 Task: Send an email with the signature Mario Parker with the subject Feedback on a budget proposal and the message Can you please send me the attendance list for the last team meeting? from softage.3@softage.net to softage.7@softage.net with an attached audio file Audio_game_music.mp3 and move the email from Sent Items to the folder Vendor contracts
Action: Mouse moved to (90, 107)
Screenshot: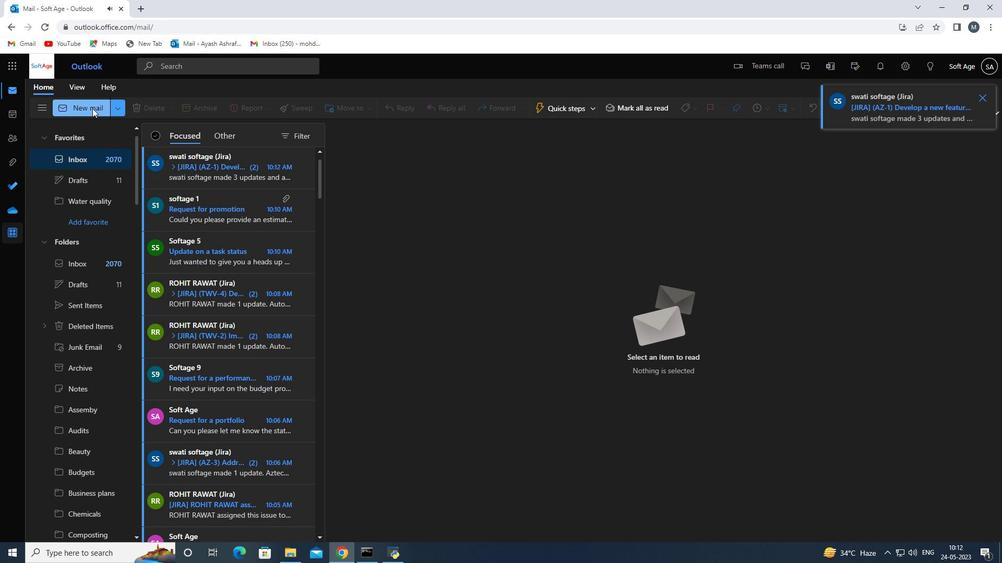 
Action: Mouse pressed left at (90, 107)
Screenshot: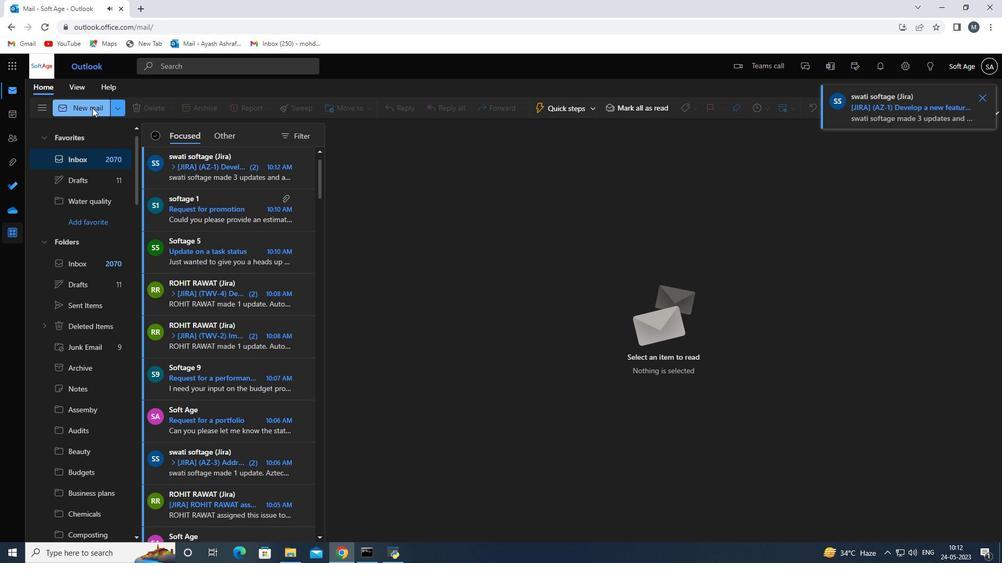 
Action: Mouse moved to (702, 111)
Screenshot: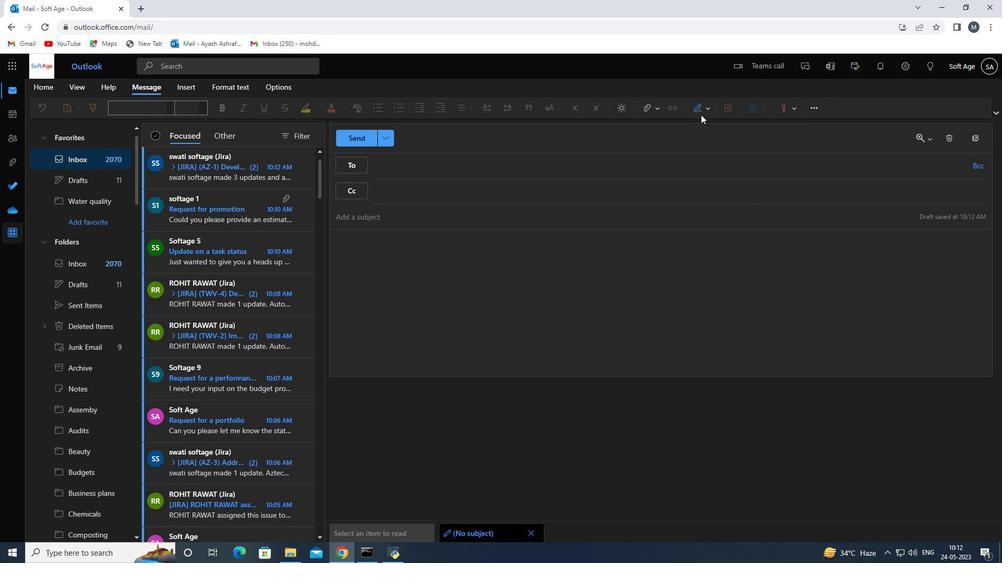 
Action: Mouse pressed left at (702, 111)
Screenshot: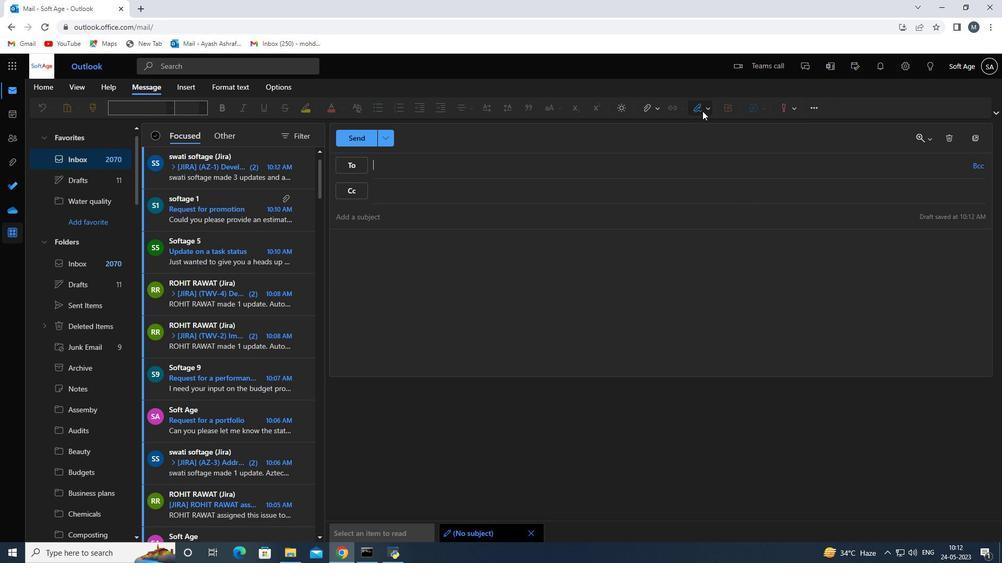 
Action: Mouse moved to (691, 153)
Screenshot: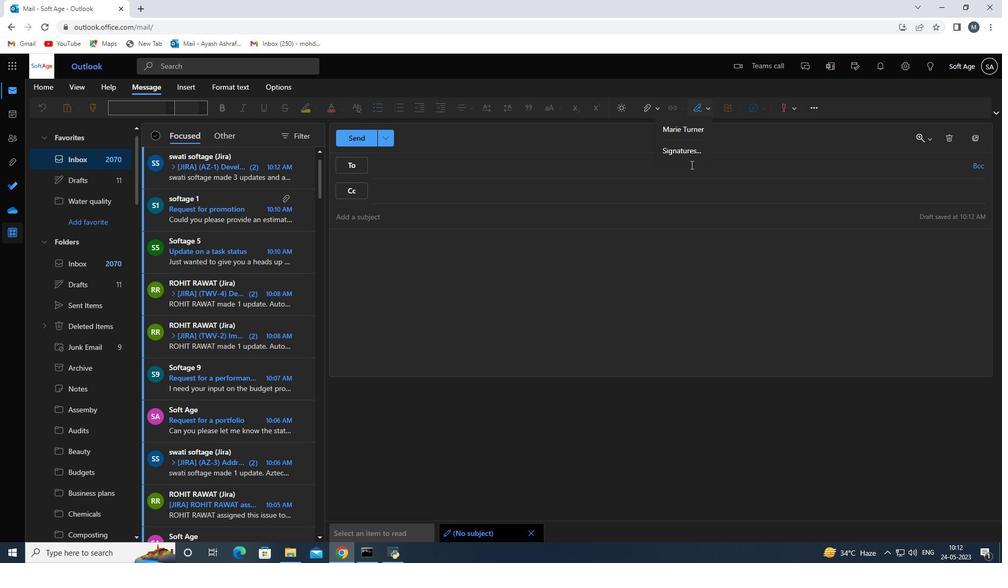 
Action: Mouse pressed left at (691, 153)
Screenshot: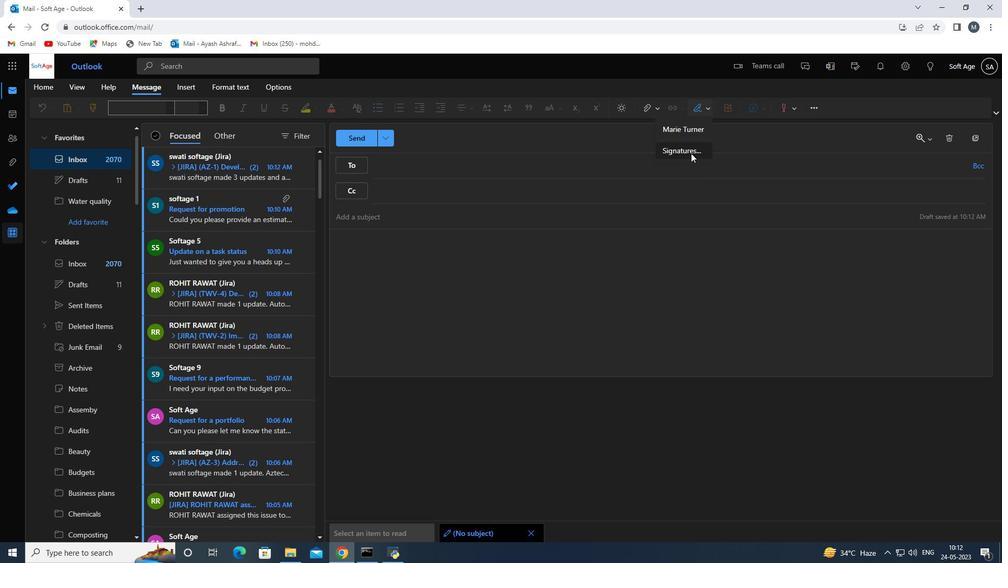 
Action: Mouse moved to (700, 194)
Screenshot: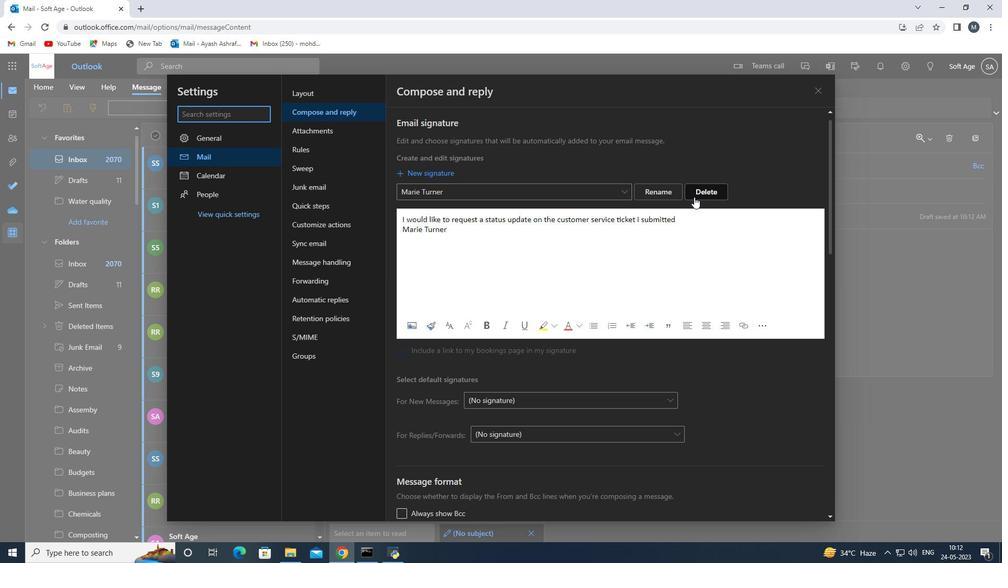 
Action: Mouse pressed left at (700, 194)
Screenshot: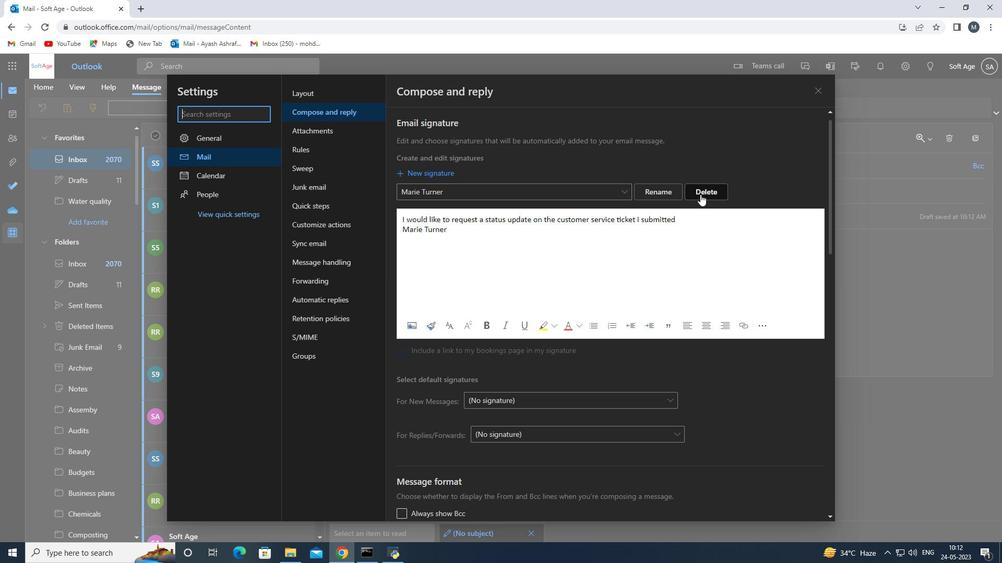 
Action: Mouse moved to (546, 185)
Screenshot: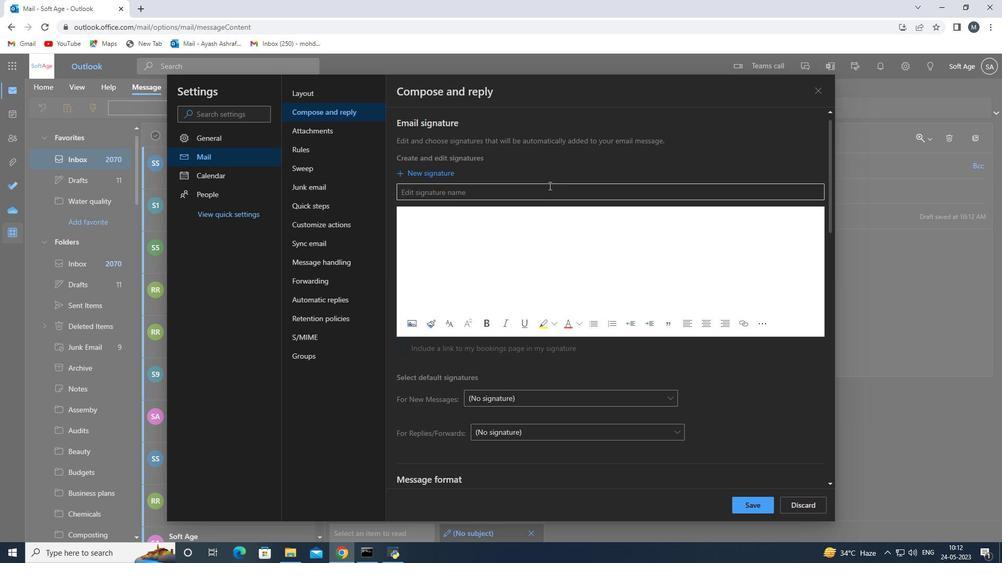 
Action: Mouse pressed left at (546, 185)
Screenshot: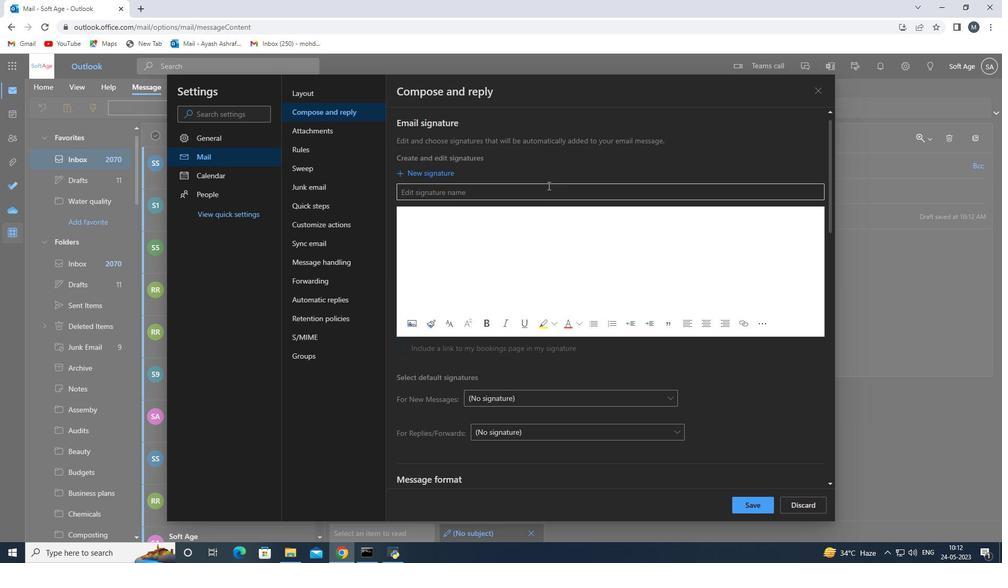 
Action: Key pressed <Key.shift>Mario<Key.space><Key.shift>Parker<Key.space>
Screenshot: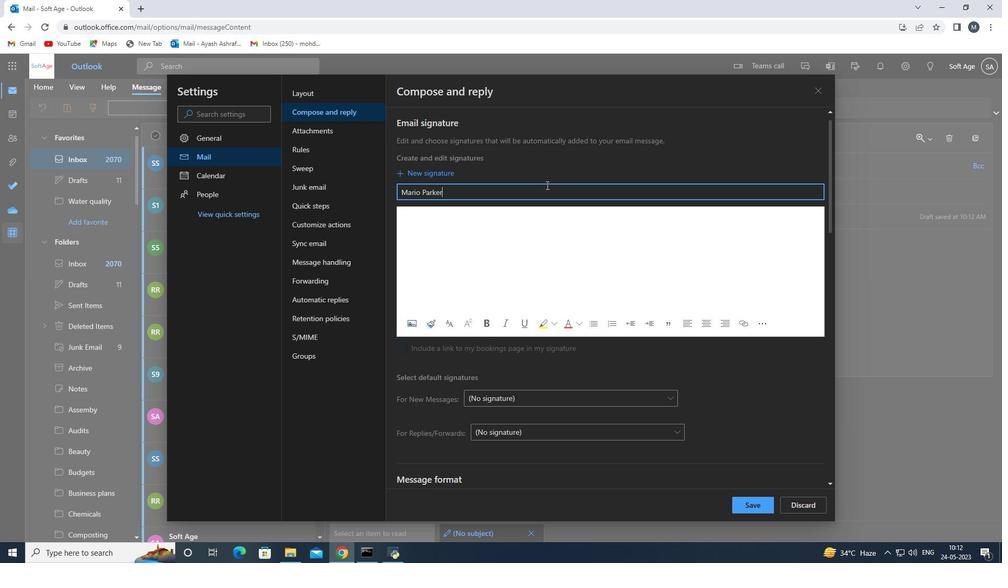 
Action: Mouse moved to (511, 222)
Screenshot: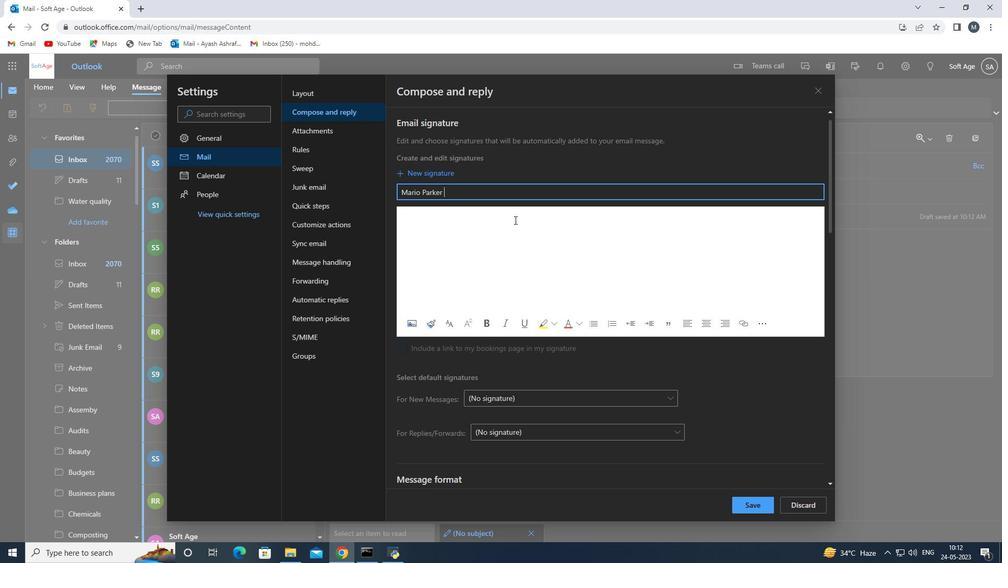 
Action: Mouse pressed left at (511, 222)
Screenshot: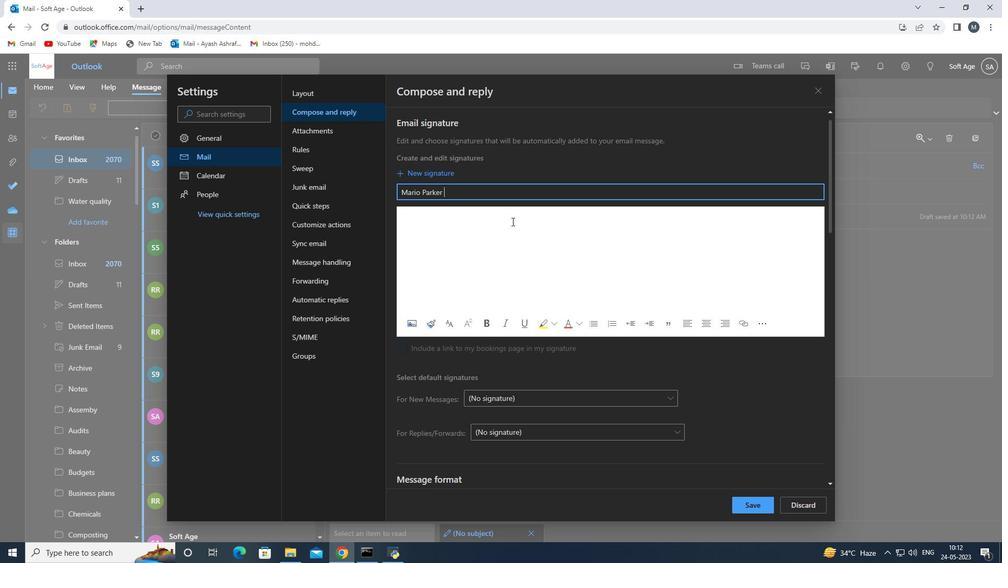 
Action: Key pressed <Key.shift>Mario<Key.space><Key.shift>Parker<Key.space>
Screenshot: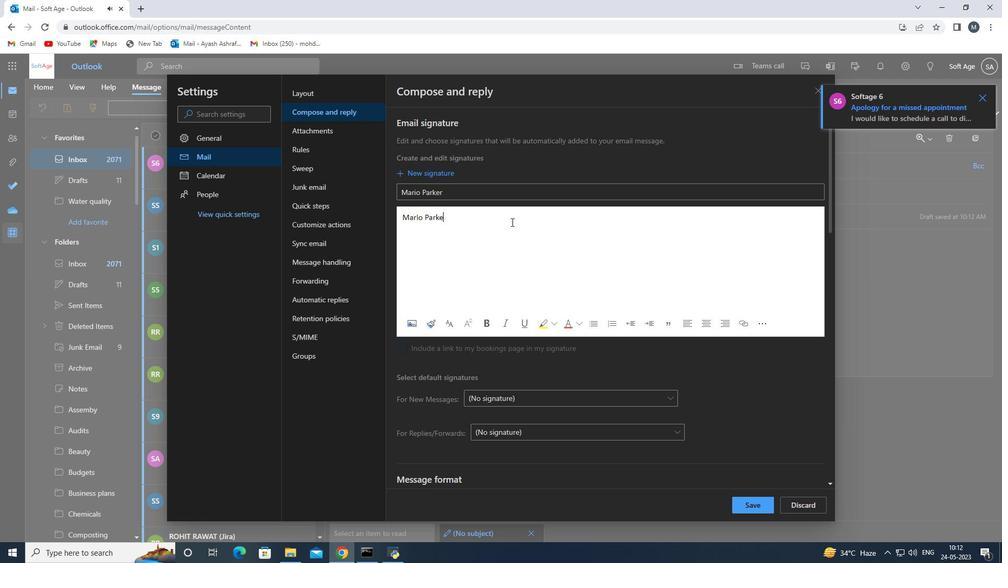 
Action: Mouse moved to (744, 500)
Screenshot: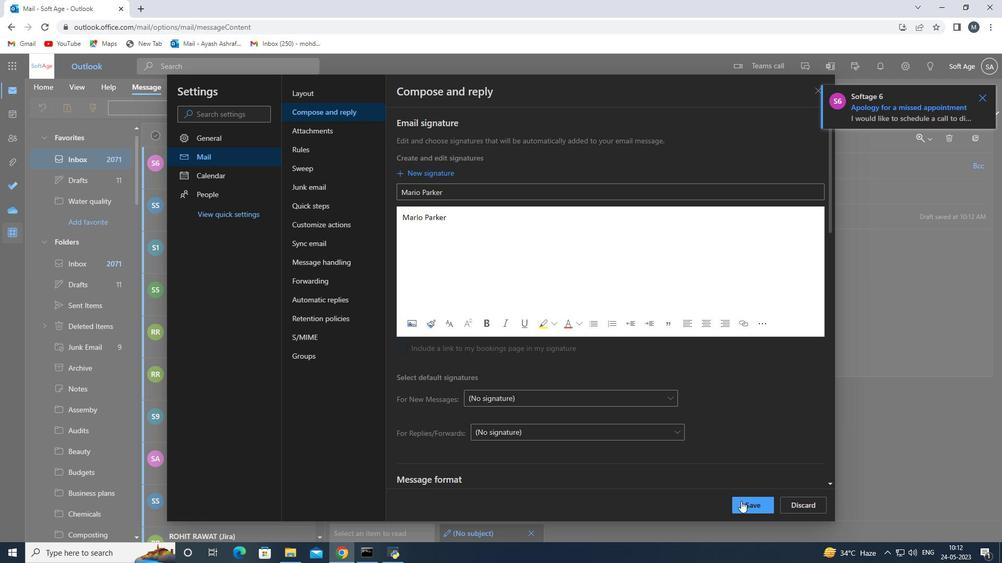 
Action: Mouse pressed left at (744, 500)
Screenshot: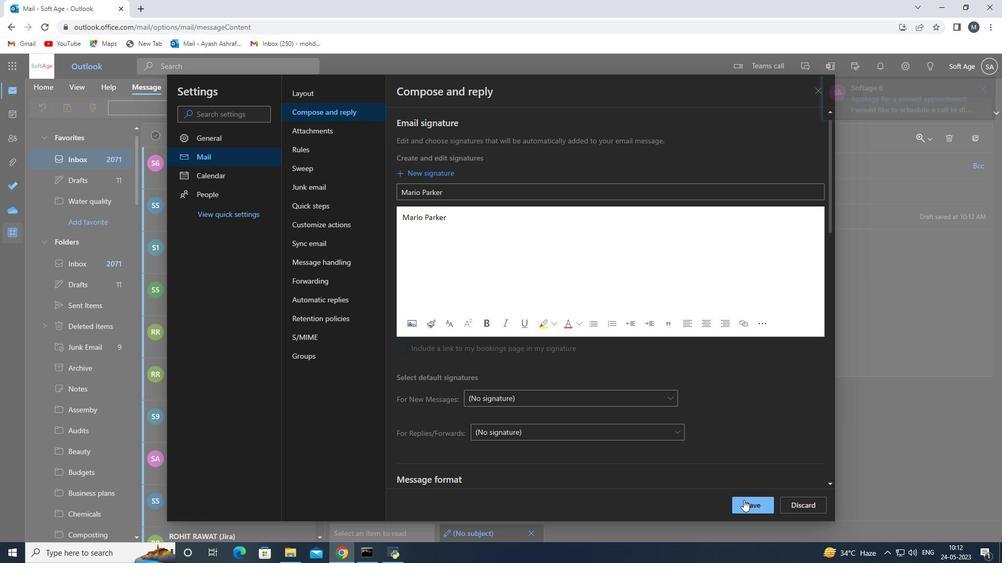 
Action: Mouse moved to (816, 91)
Screenshot: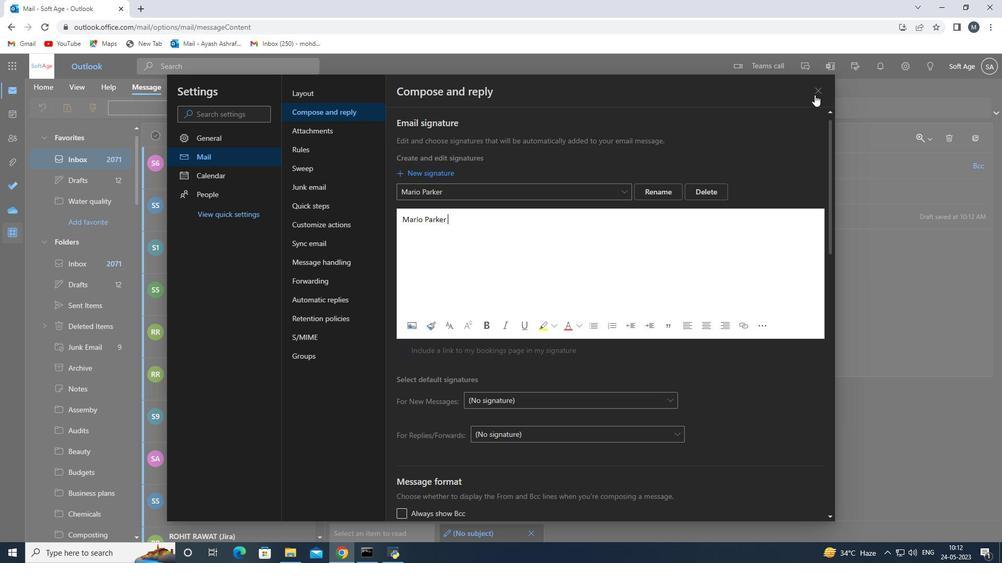 
Action: Mouse pressed left at (816, 91)
Screenshot: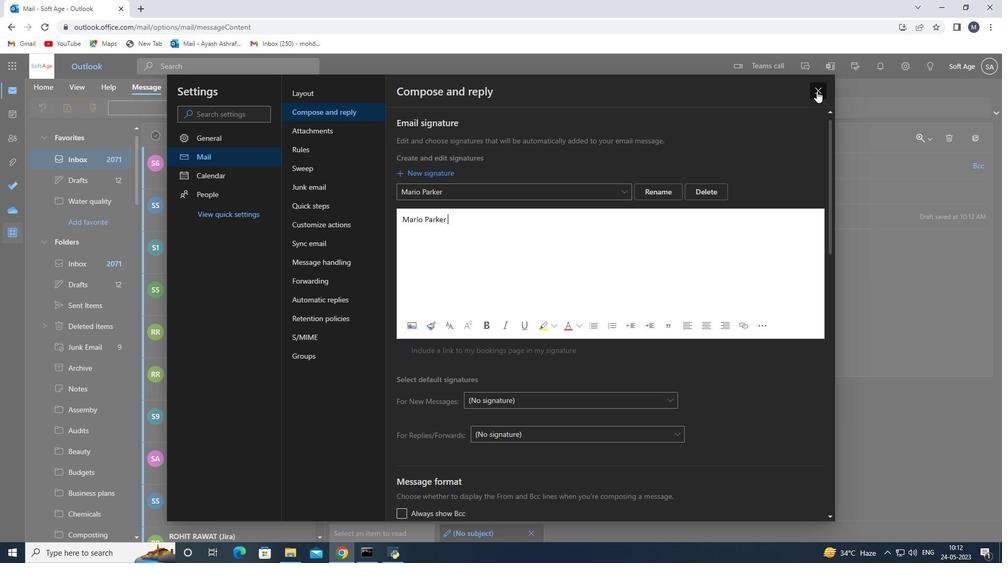 
Action: Mouse moved to (420, 220)
Screenshot: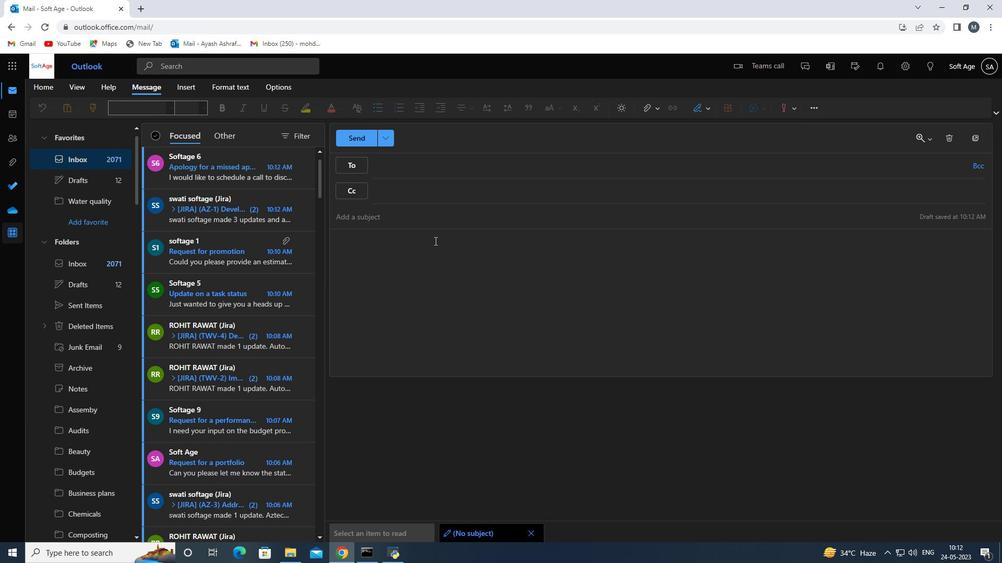 
Action: Mouse pressed left at (420, 220)
Screenshot: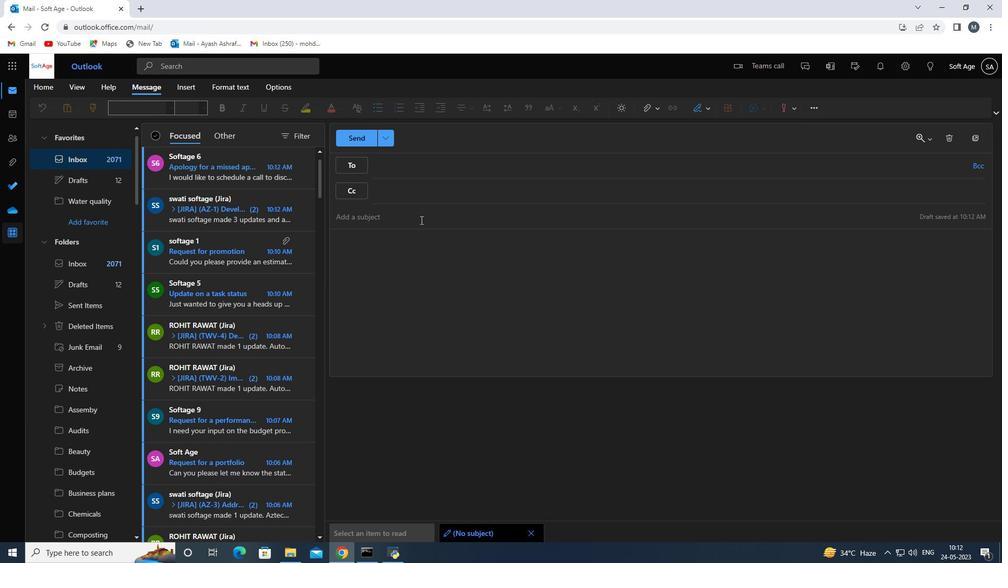 
Action: Mouse moved to (421, 219)
Screenshot: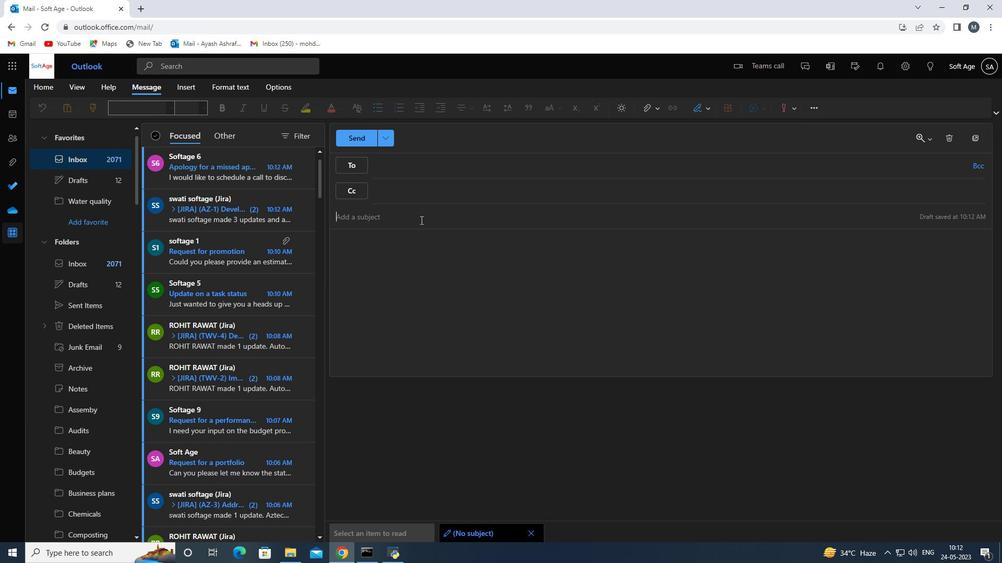 
Action: Key pressed <Key.shift>Feedback<Key.space>on<Key.space>a<Key.space>budget<Key.space>proposal<Key.space>
Screenshot: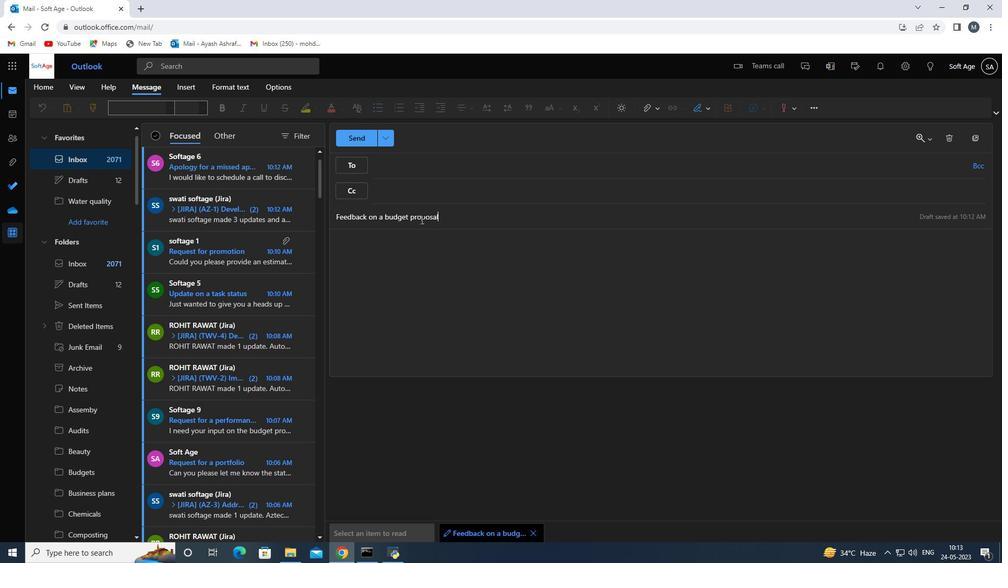 
Action: Mouse moved to (417, 239)
Screenshot: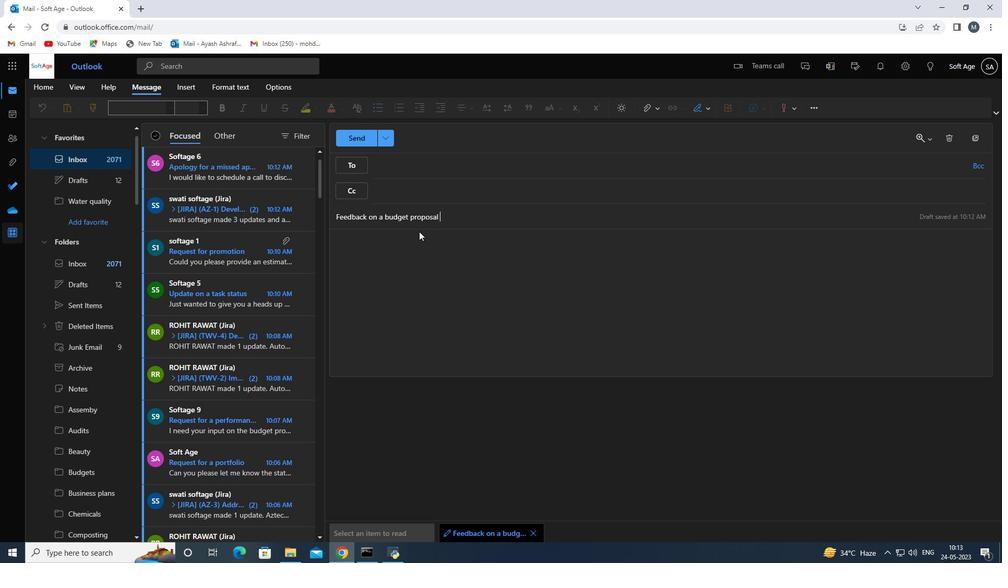 
Action: Mouse pressed left at (417, 239)
Screenshot: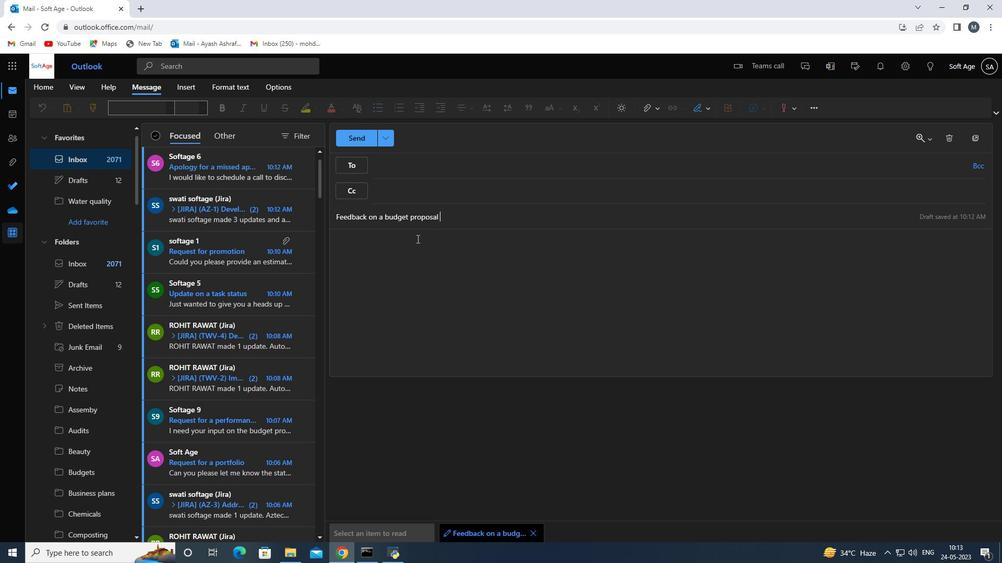 
Action: Key pressed <Key.shift>Can<Key.space>you<Key.space>please<Key.space>send<Key.space>me<Key.space>the<Key.space>attendance<Key.space>list<Key.space>for<Key.space>the<Key.space>team<Key.space>meeting<Key.space>
Screenshot: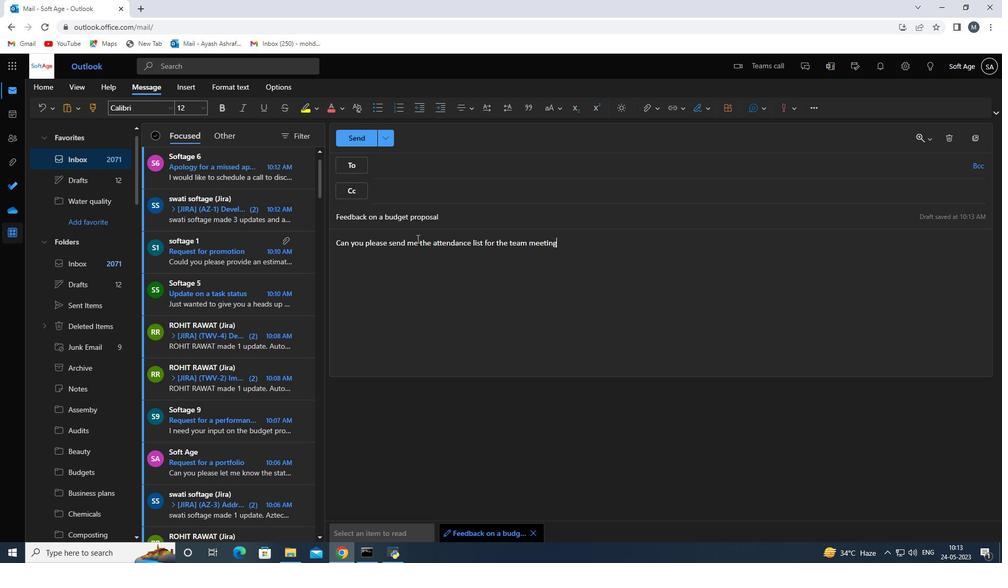 
Action: Mouse moved to (706, 111)
Screenshot: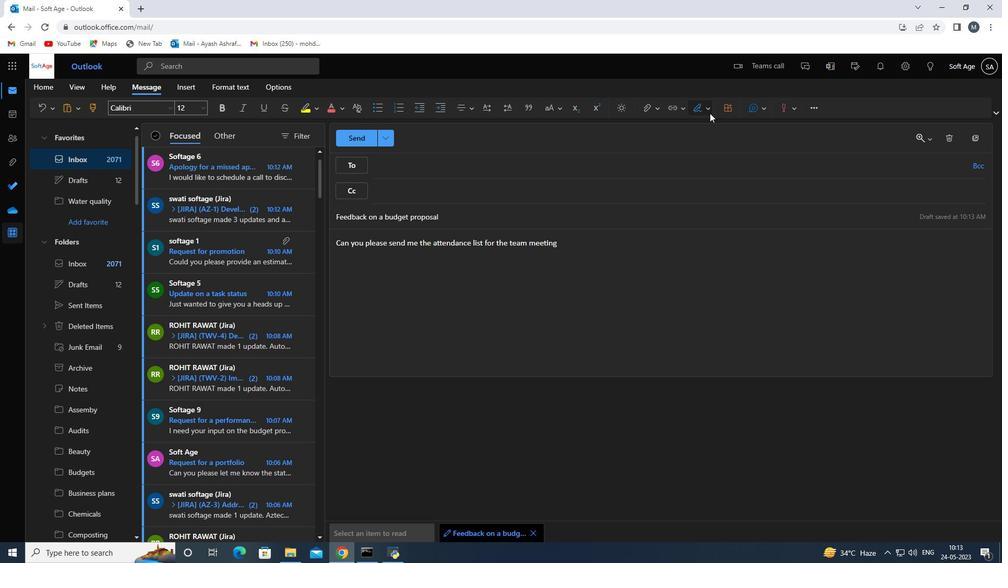 
Action: Mouse pressed left at (706, 111)
Screenshot: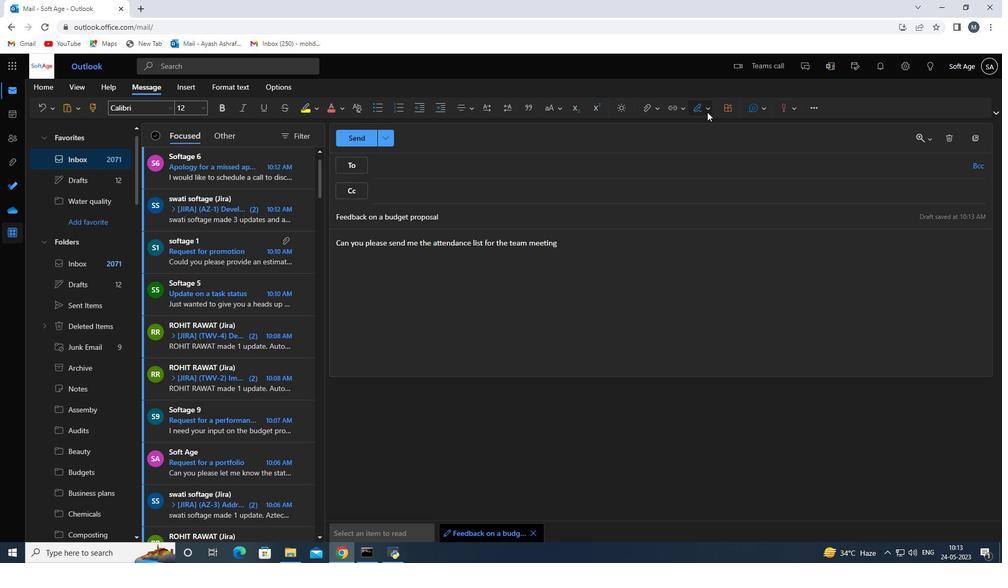 
Action: Mouse moved to (690, 131)
Screenshot: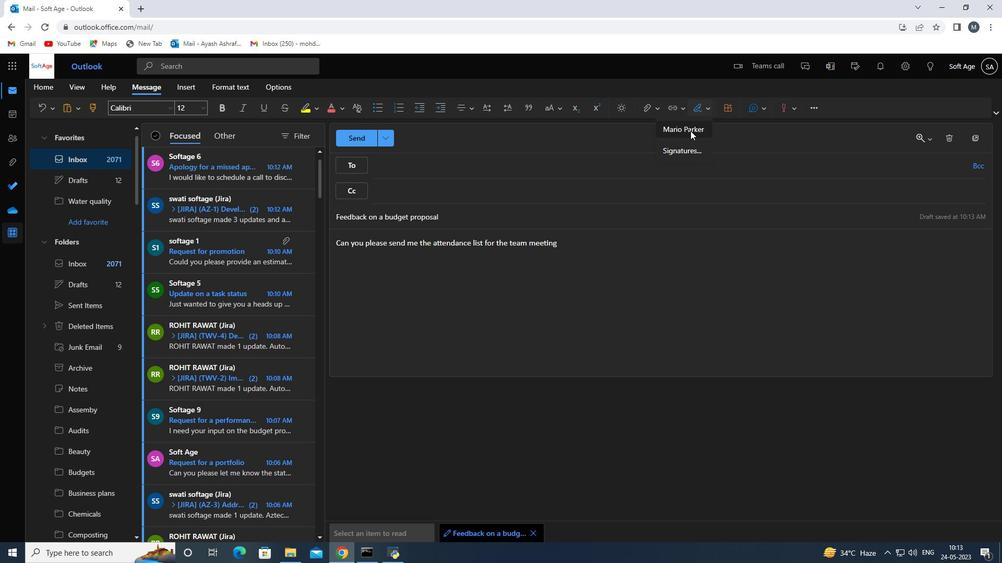 
Action: Mouse pressed left at (690, 131)
Screenshot: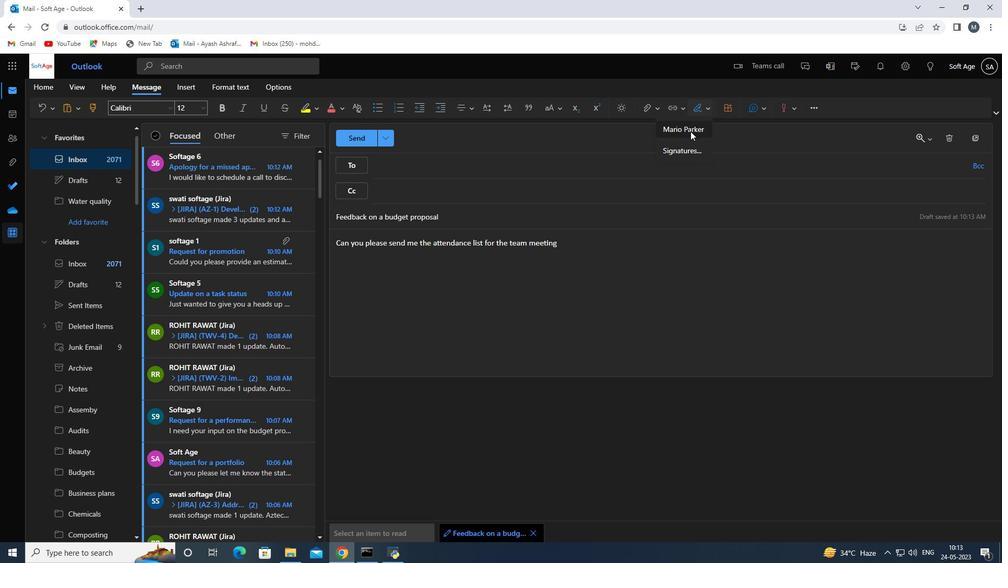 
Action: Mouse moved to (408, 168)
Screenshot: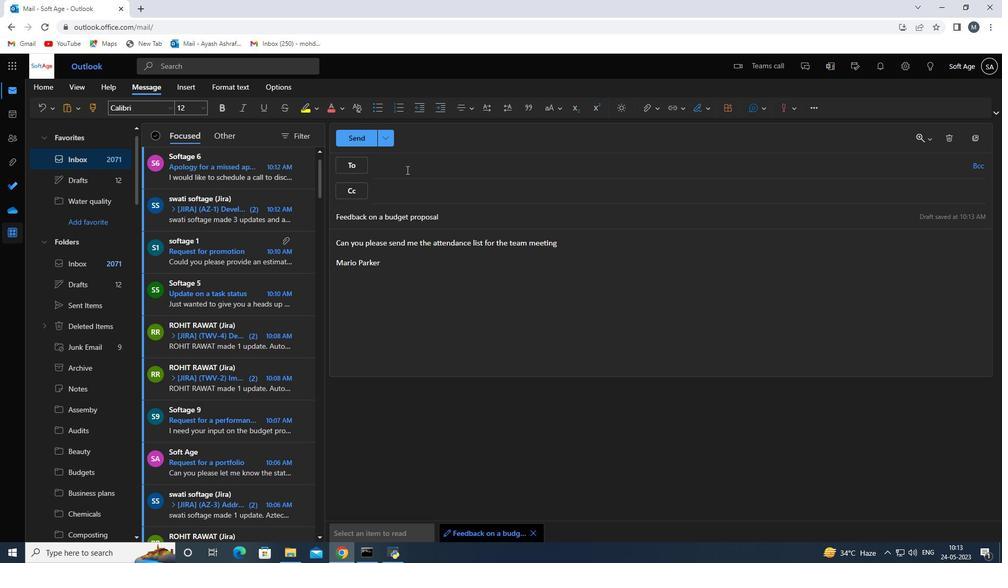 
Action: Mouse pressed left at (408, 168)
Screenshot: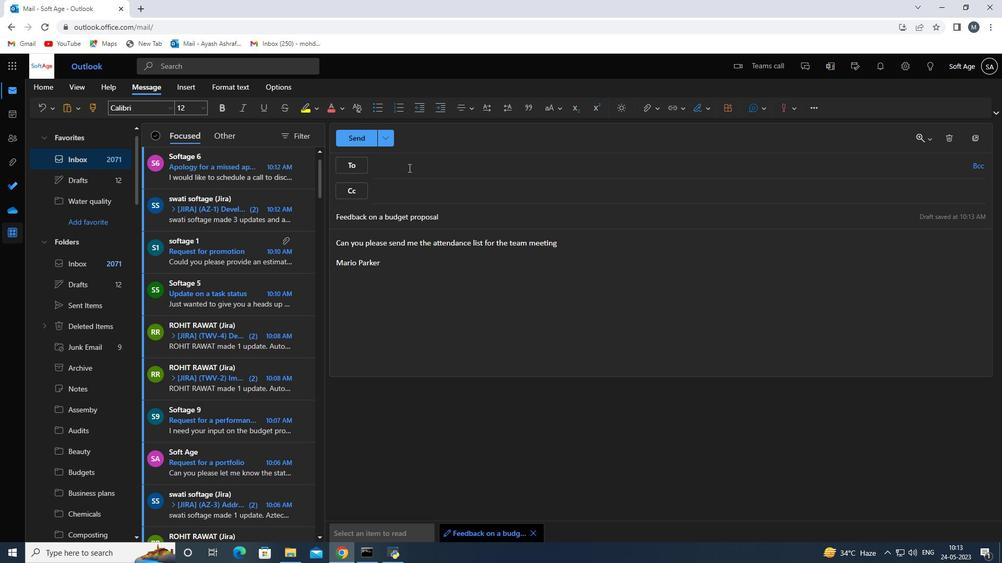
Action: Mouse moved to (408, 168)
Screenshot: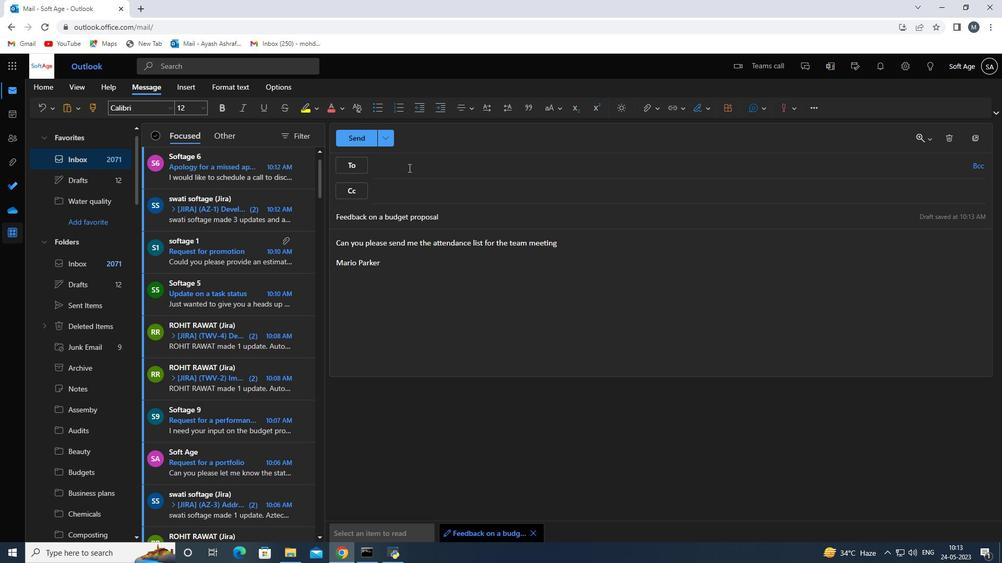 
Action: Key pressed softage.7<Key.shift>@softage.net<Key.enter>
Screenshot: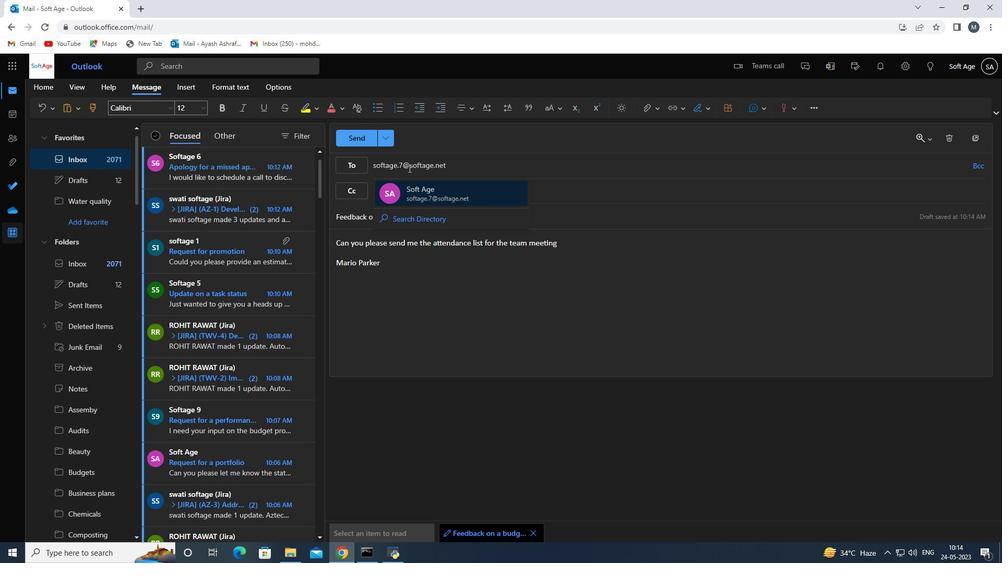 
Action: Mouse moved to (661, 114)
Screenshot: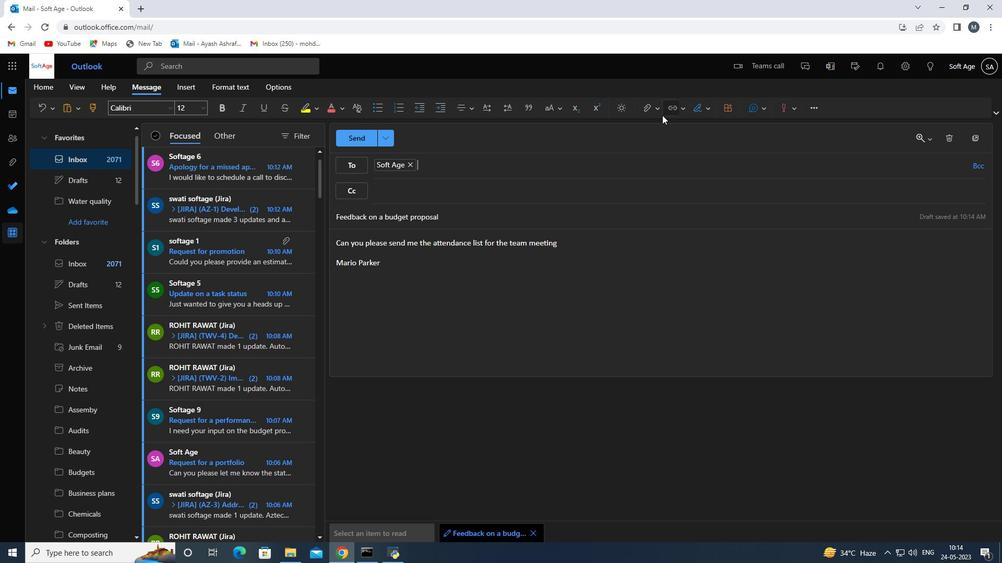 
Action: Mouse pressed left at (661, 114)
Screenshot: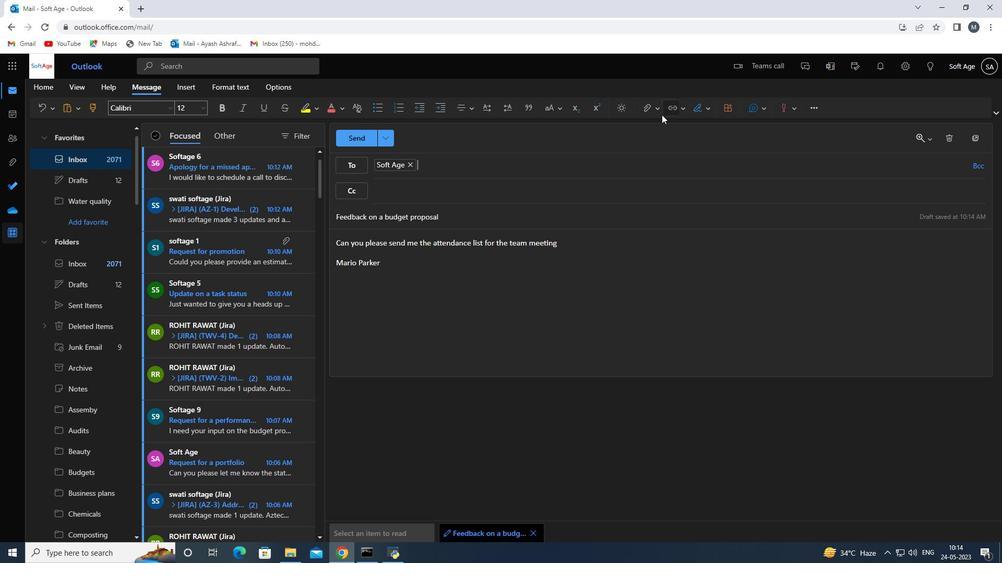 
Action: Mouse moved to (604, 128)
Screenshot: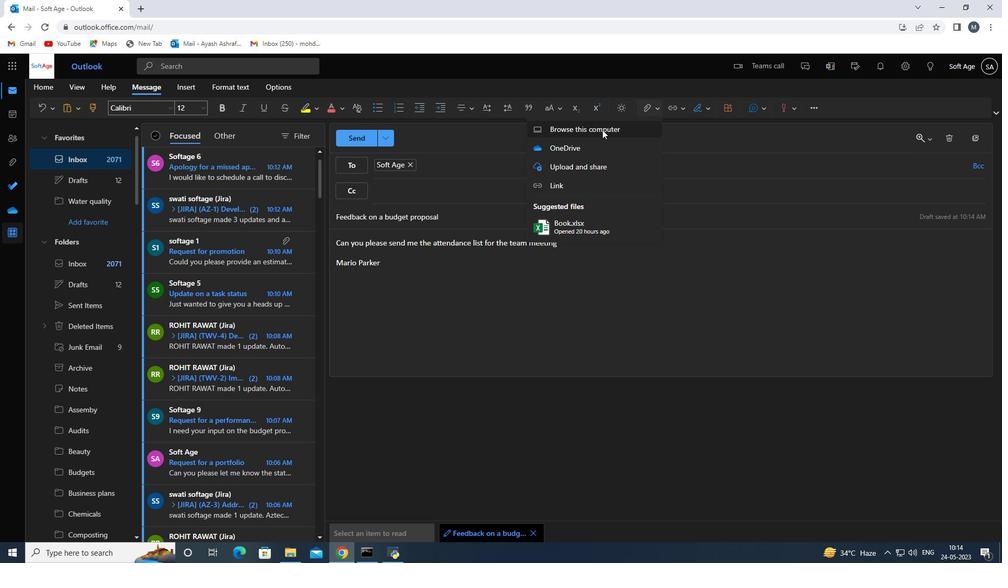 
Action: Mouse pressed left at (604, 128)
Screenshot: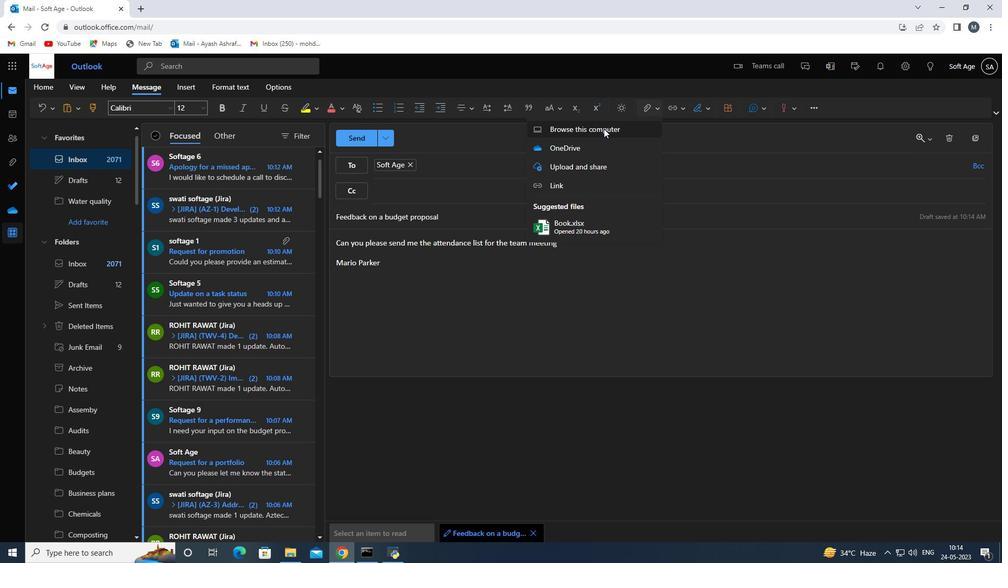 
Action: Mouse moved to (187, 194)
Screenshot: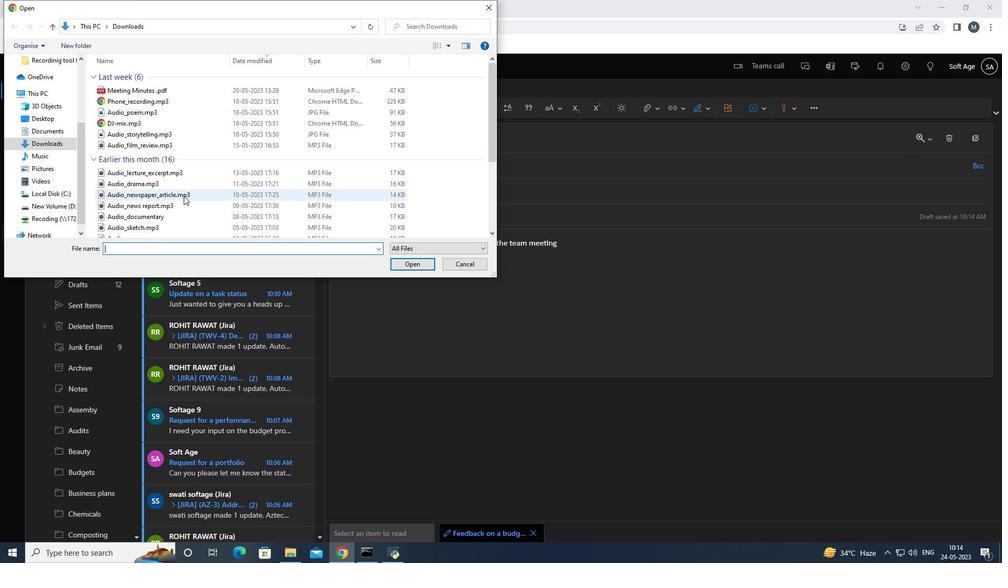 
Action: Mouse scrolled (187, 193) with delta (0, 0)
Screenshot: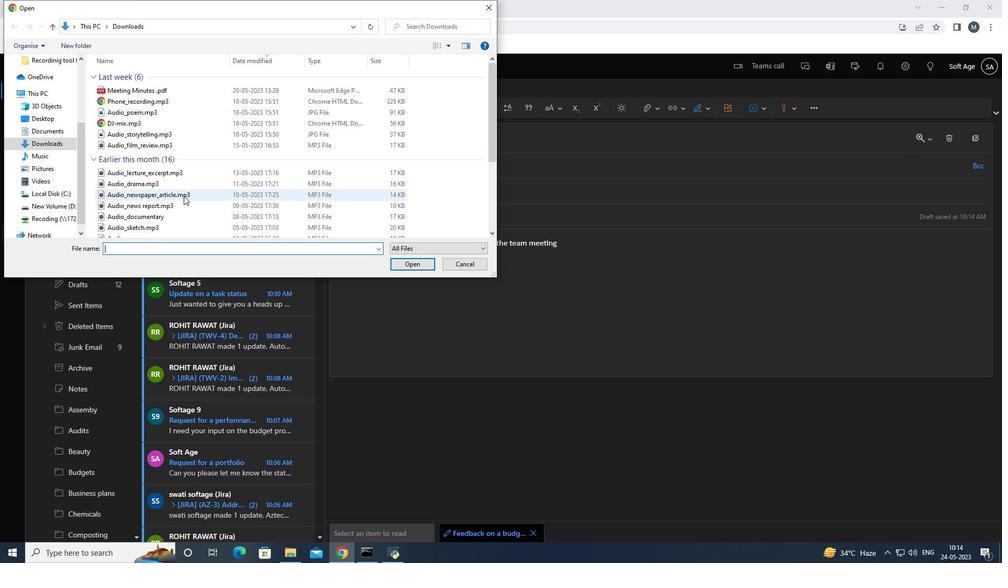 
Action: Mouse scrolled (187, 193) with delta (0, 0)
Screenshot: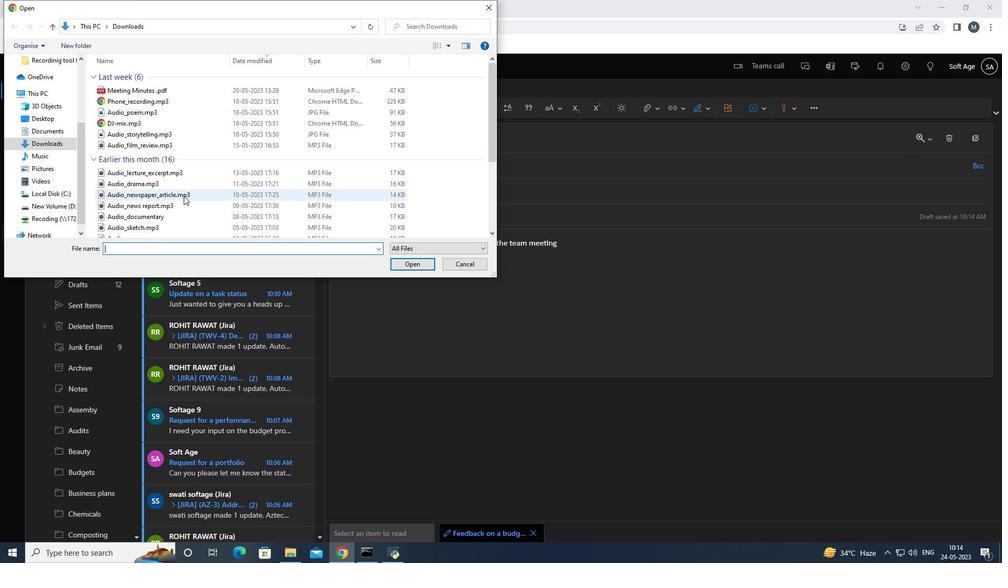 
Action: Mouse scrolled (187, 193) with delta (0, 0)
Screenshot: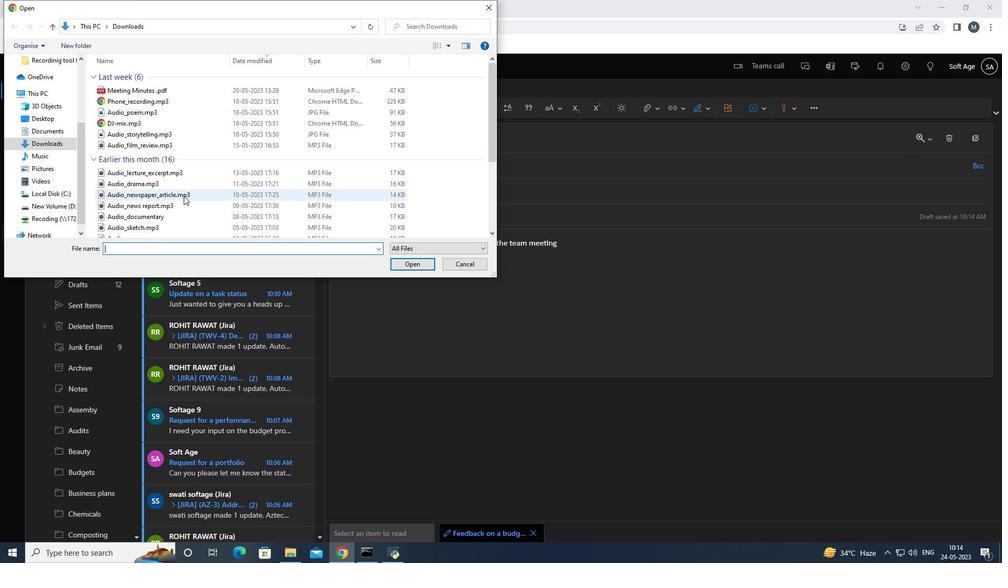 
Action: Mouse scrolled (187, 193) with delta (0, 0)
Screenshot: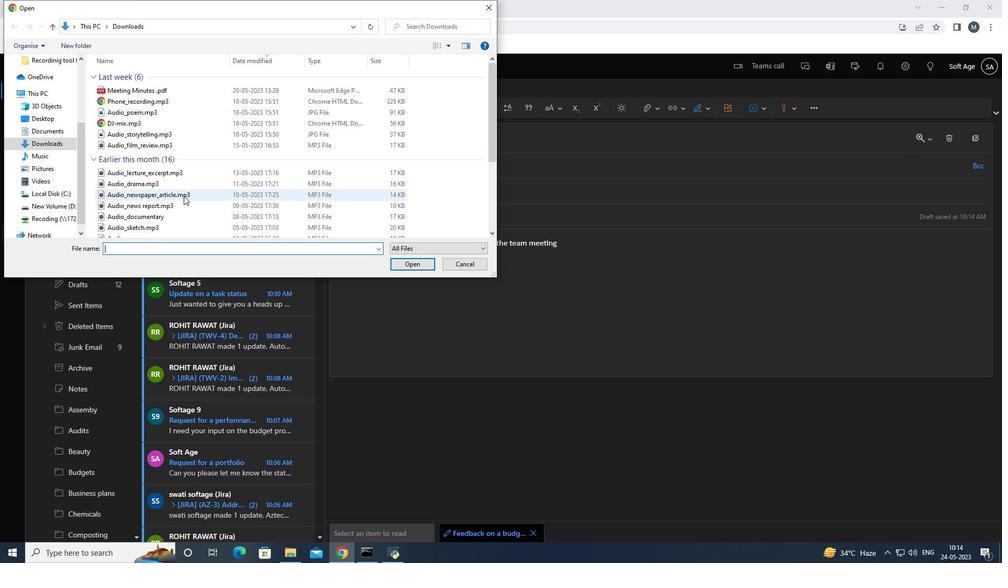 
Action: Mouse scrolled (187, 193) with delta (0, 0)
Screenshot: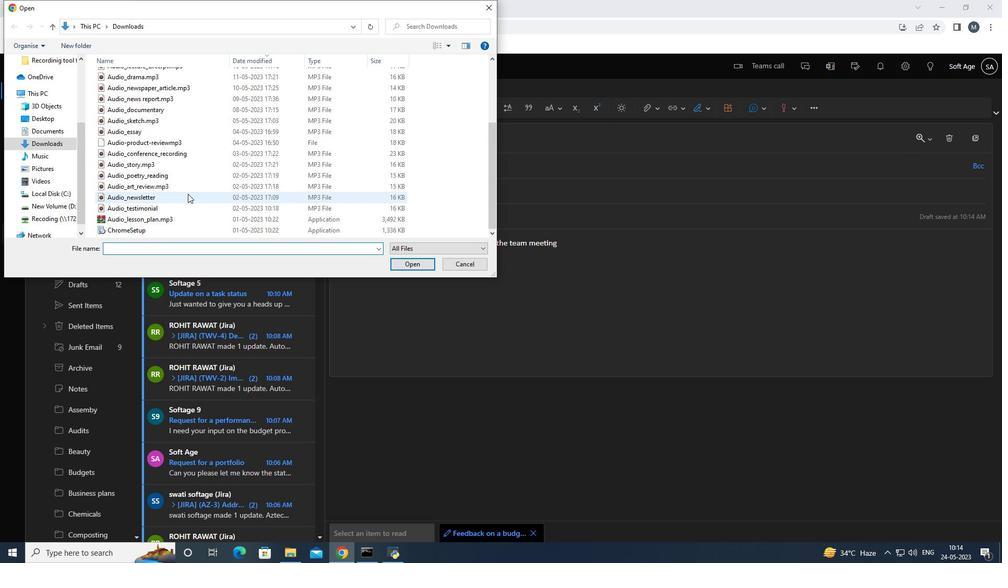 
Action: Mouse scrolled (187, 193) with delta (0, 0)
Screenshot: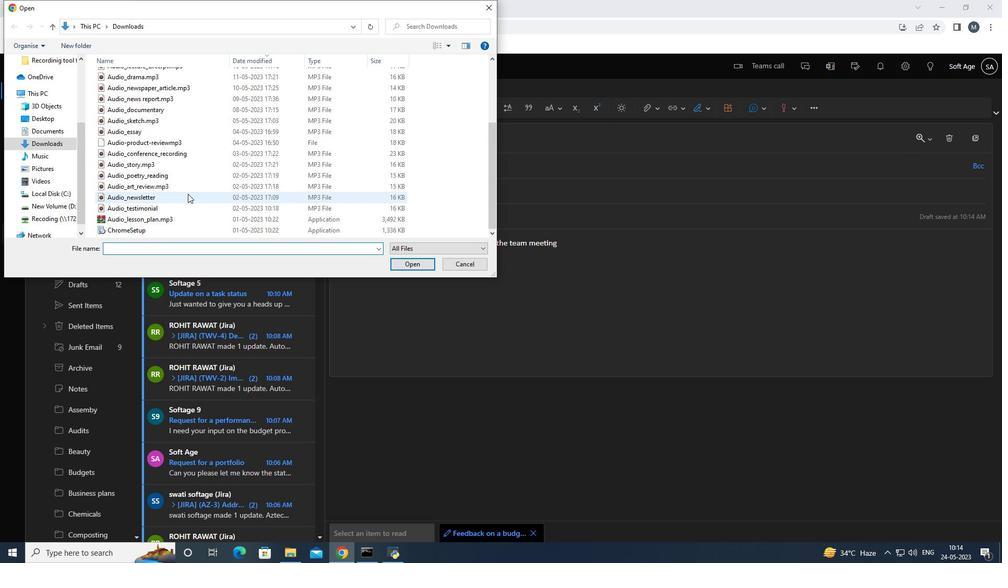 
Action: Mouse moved to (188, 194)
Screenshot: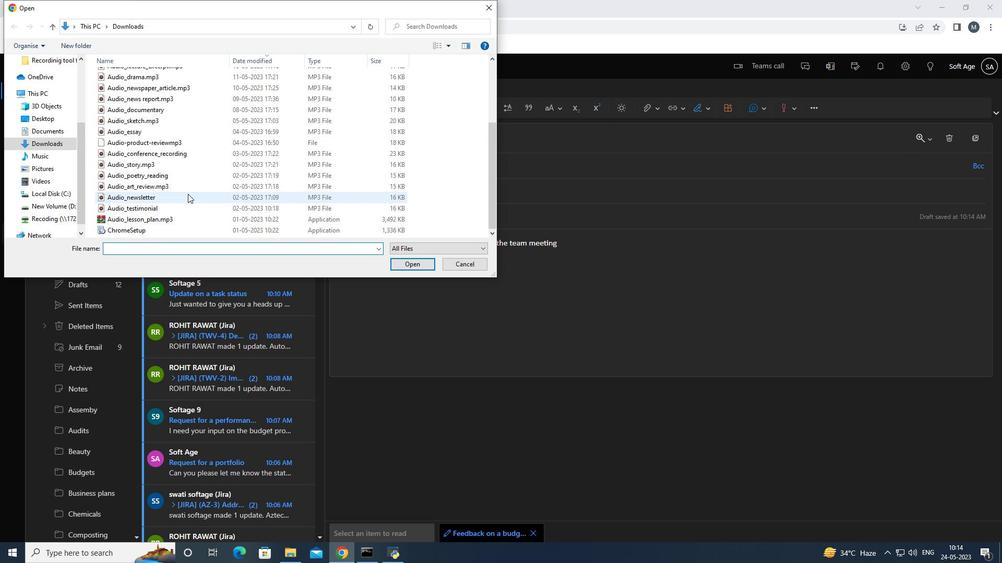
Action: Mouse scrolled (188, 193) with delta (0, 0)
Screenshot: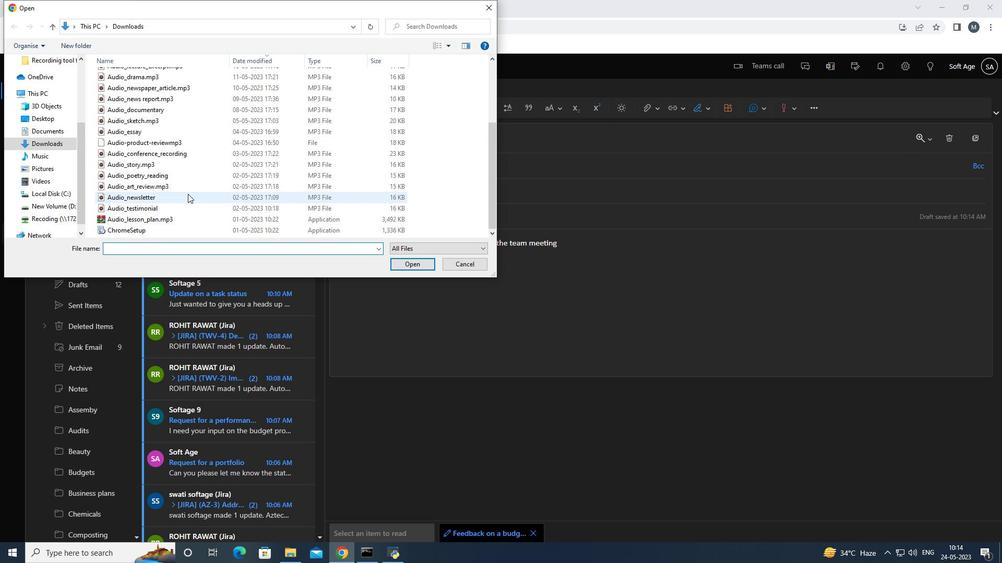 
Action: Mouse moved to (188, 194)
Screenshot: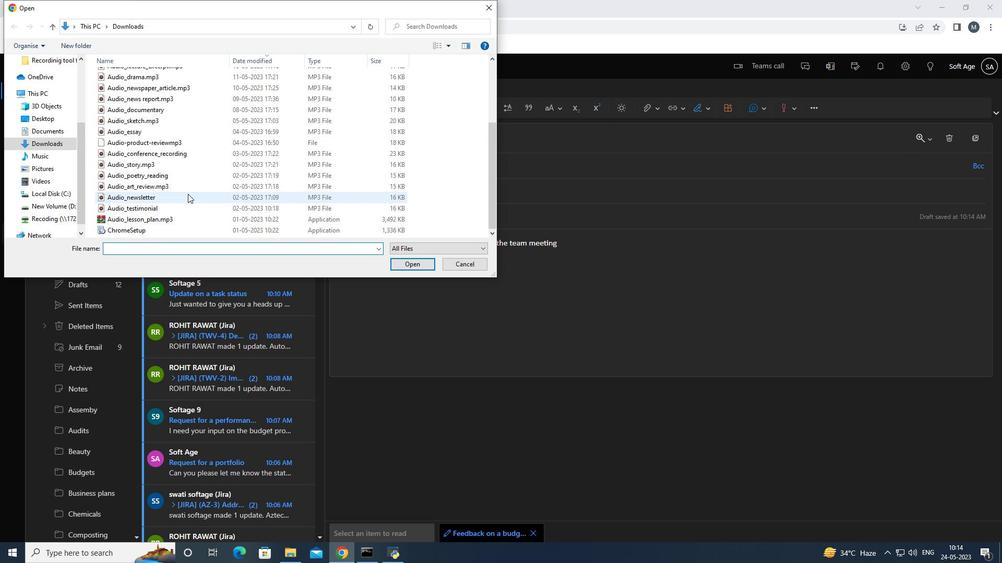 
Action: Mouse scrolled (188, 193) with delta (0, 0)
Screenshot: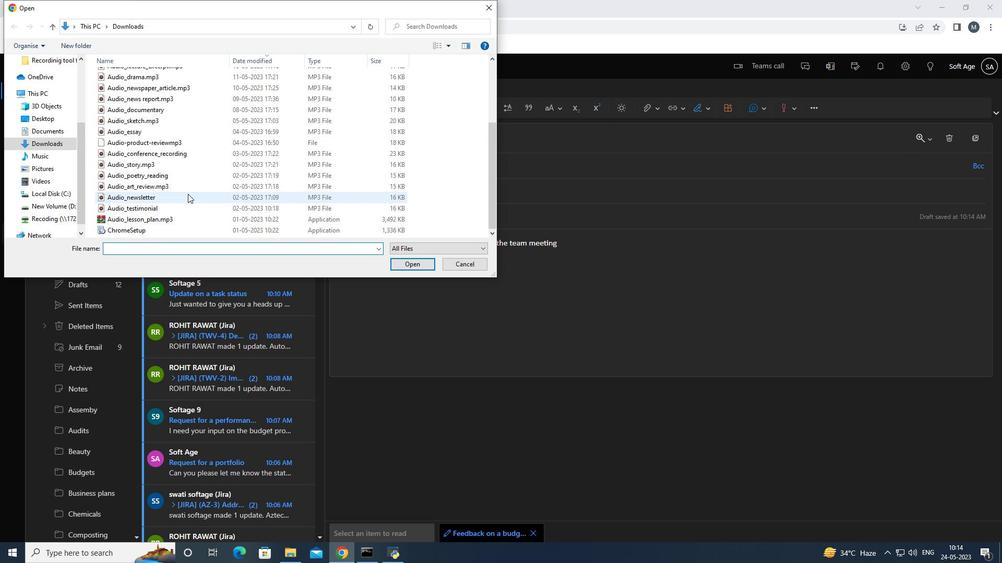 
Action: Mouse moved to (189, 195)
Screenshot: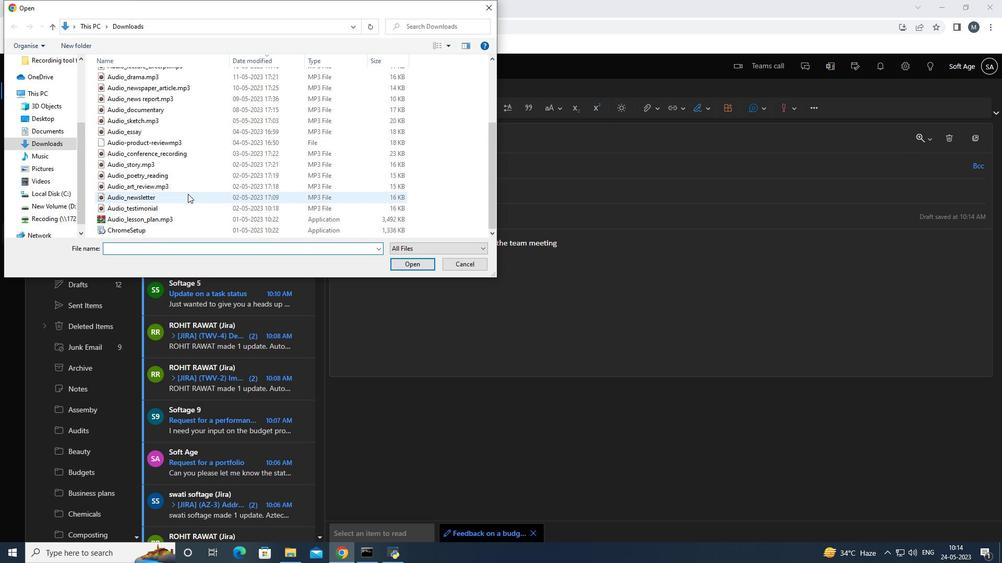 
Action: Mouse scrolled (189, 195) with delta (0, 0)
Screenshot: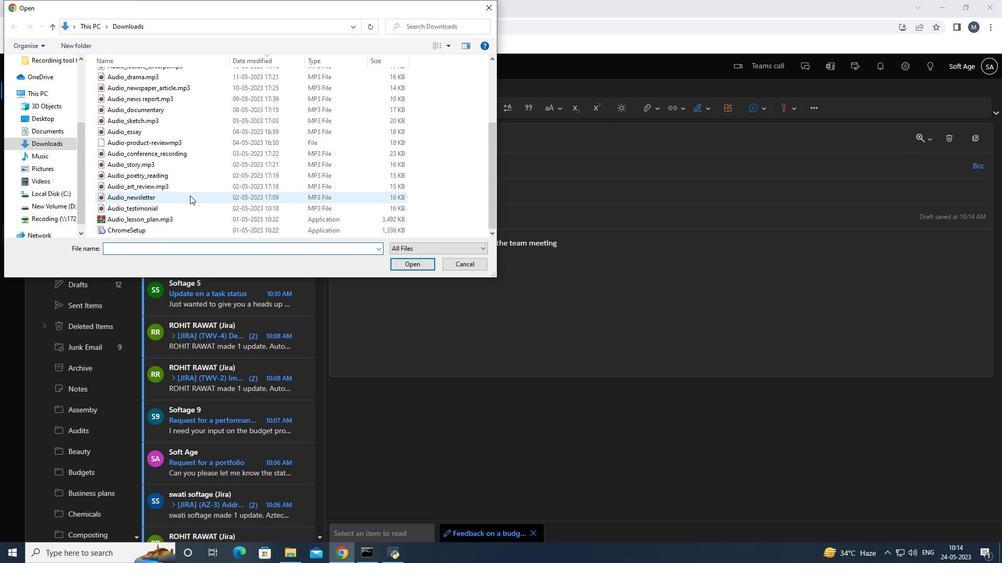 
Action: Mouse moved to (189, 195)
Screenshot: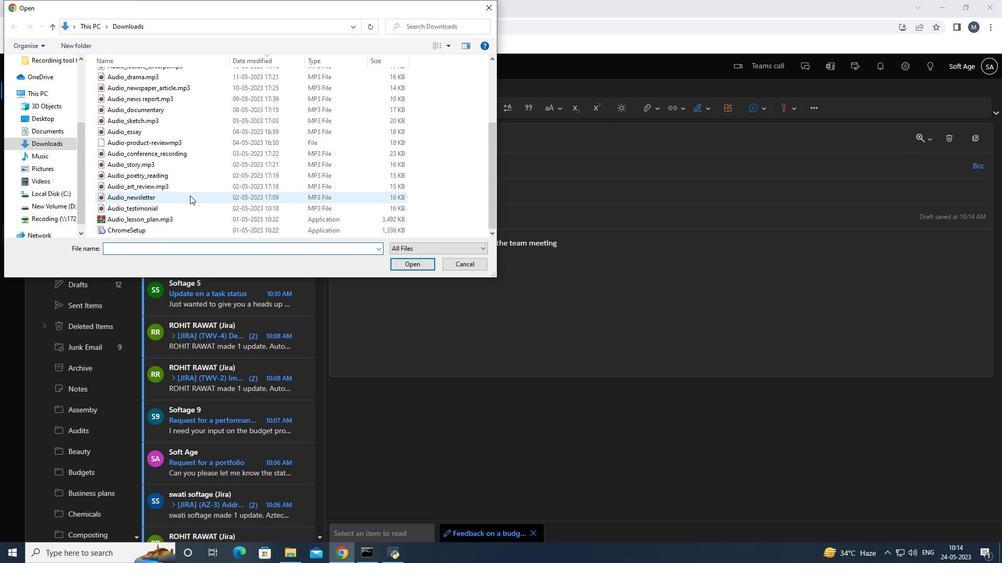
Action: Mouse scrolled (189, 195) with delta (0, 0)
Screenshot: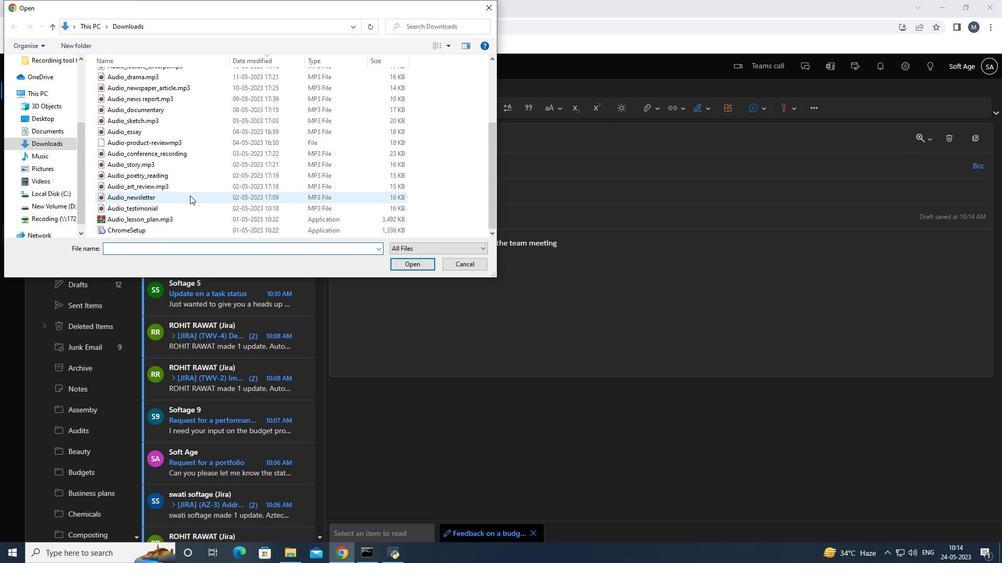 
Action: Mouse moved to (189, 196)
Screenshot: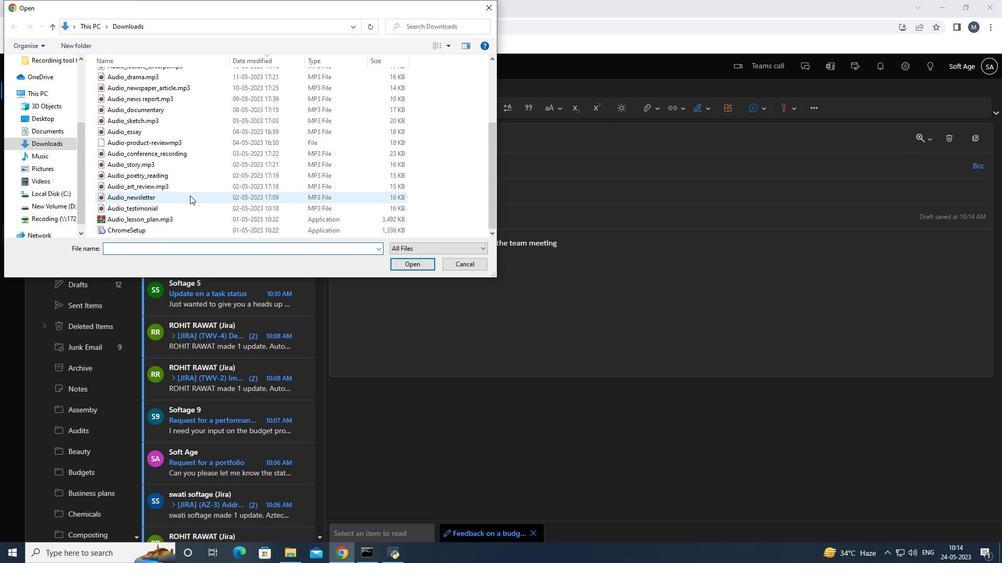 
Action: Mouse scrolled (189, 195) with delta (0, 0)
Screenshot: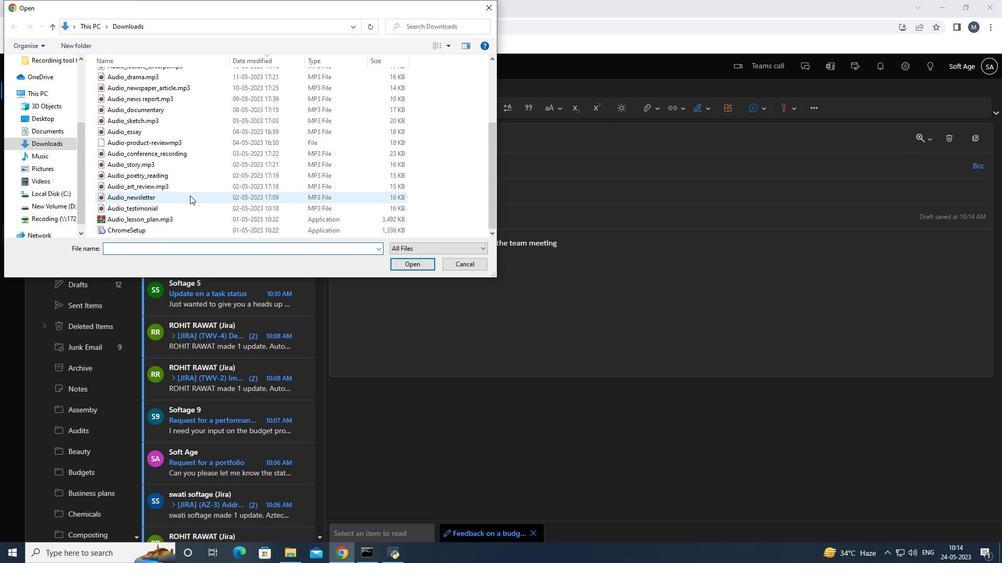 
Action: Mouse moved to (189, 199)
Screenshot: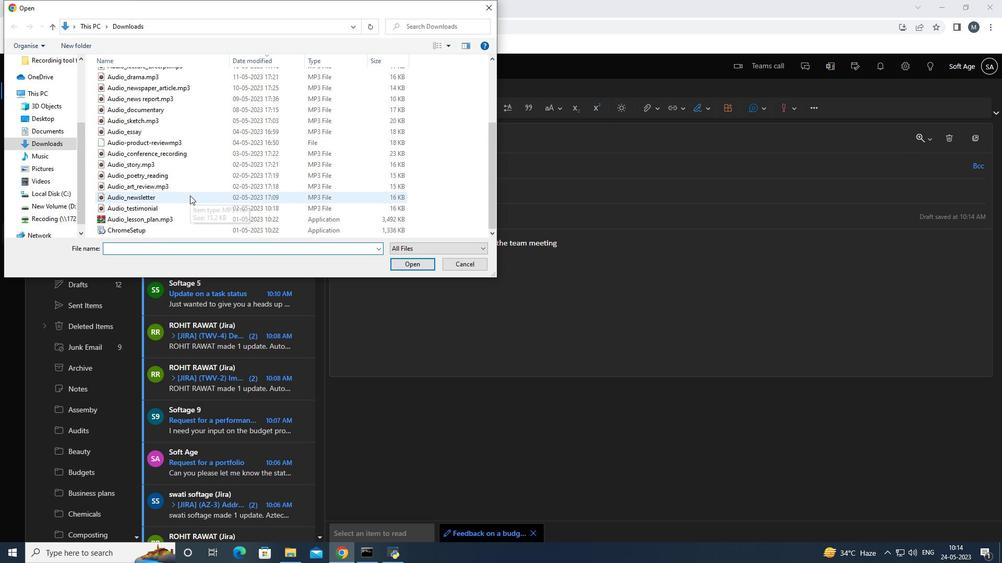 
Action: Mouse scrolled (189, 198) with delta (0, 0)
Screenshot: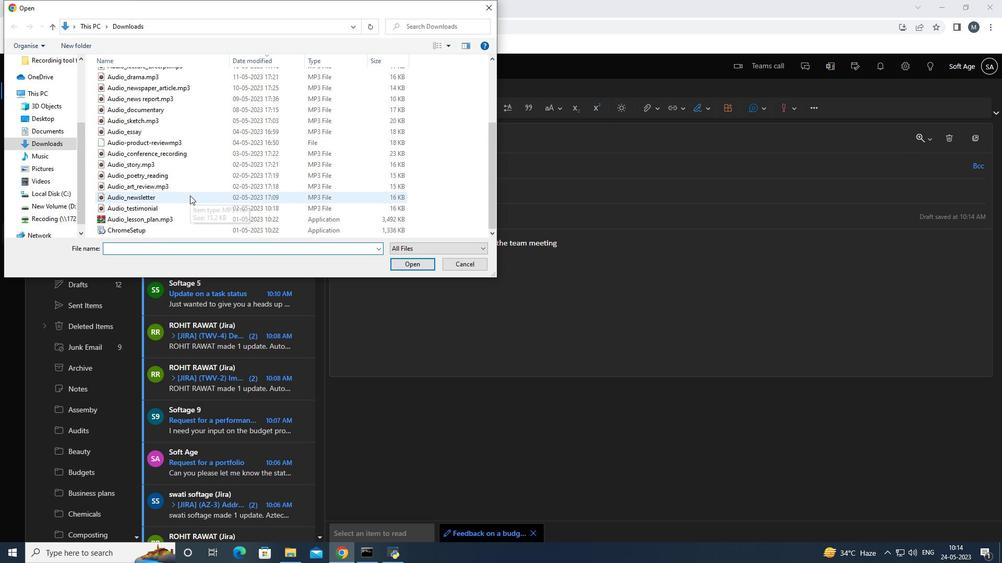 
Action: Mouse moved to (162, 198)
Screenshot: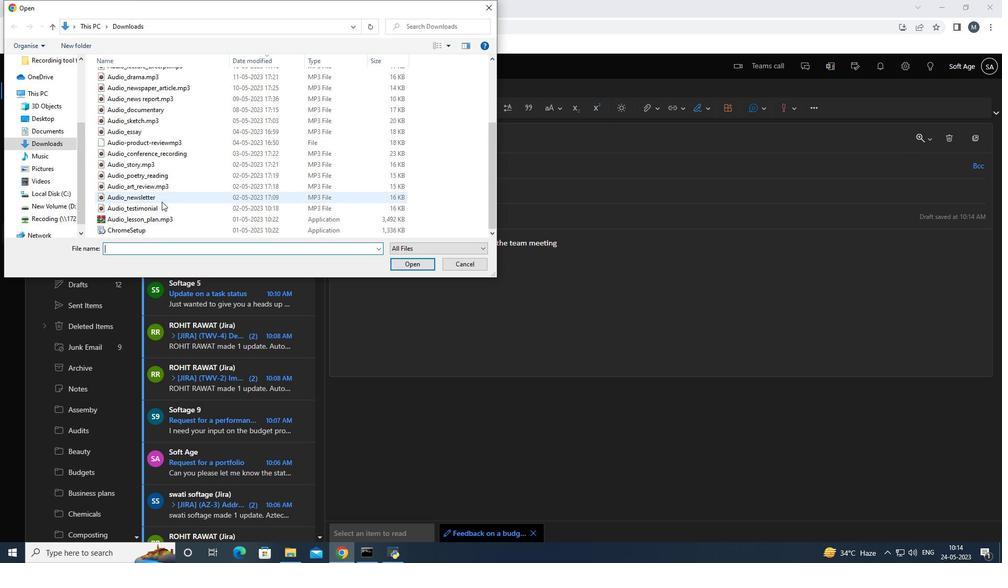 
Action: Mouse pressed left at (162, 198)
Screenshot: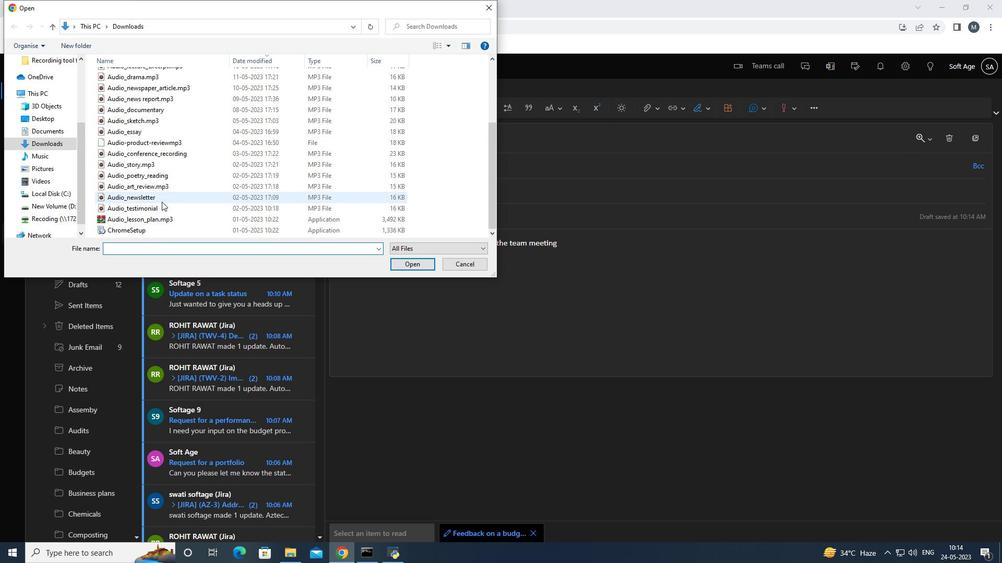 
Action: Mouse pressed right at (162, 198)
Screenshot: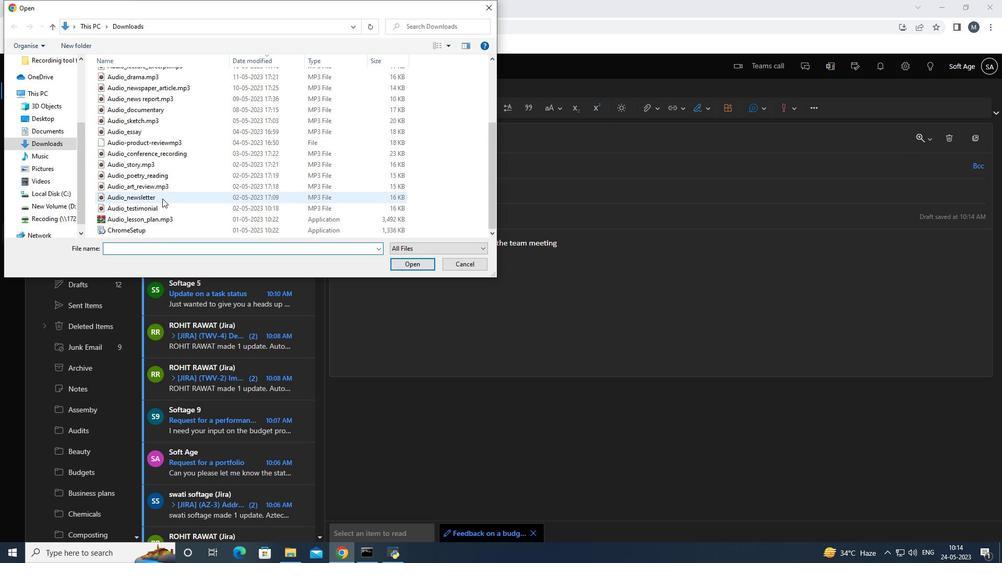 
Action: Mouse moved to (216, 443)
Screenshot: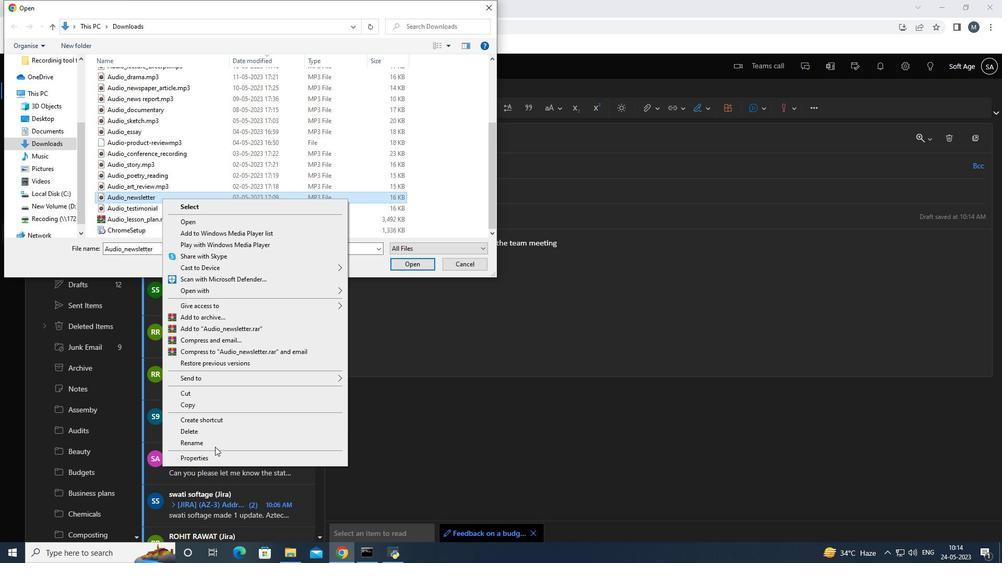 
Action: Mouse pressed left at (216, 443)
Screenshot: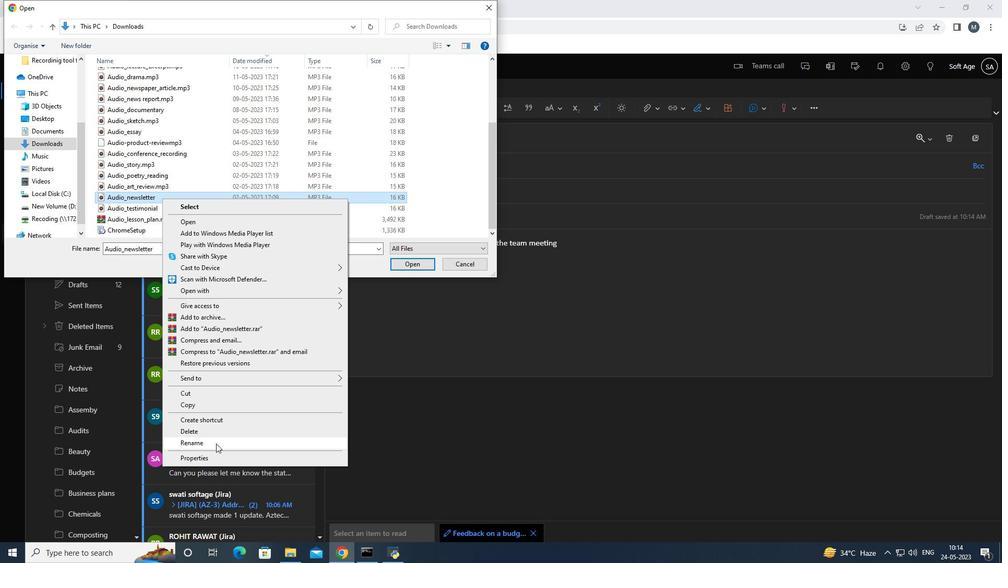 
Action: Mouse moved to (200, 238)
Screenshot: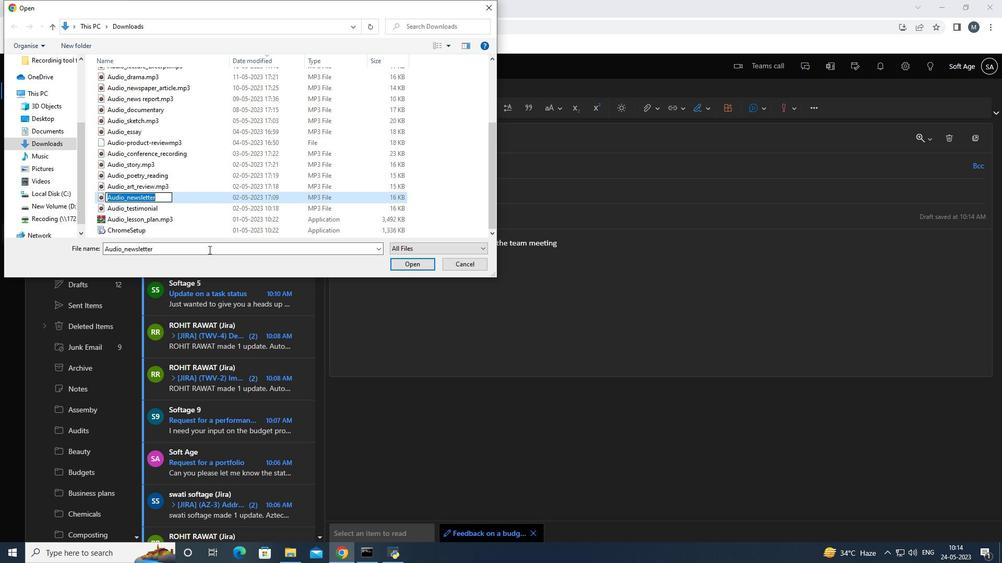
Action: Key pressed <Key.shift>Audio<Key.shift><Key.shift><Key.shift><Key.shift><Key.shift><Key.shift><Key.shift><Key.shift><Key.shift><Key.shift><Key.shift><Key.shift><Key.shift><Key.shift><Key.shift><Key.shift>_game<Key.shift>_music.mp3<Key.enter>
Screenshot: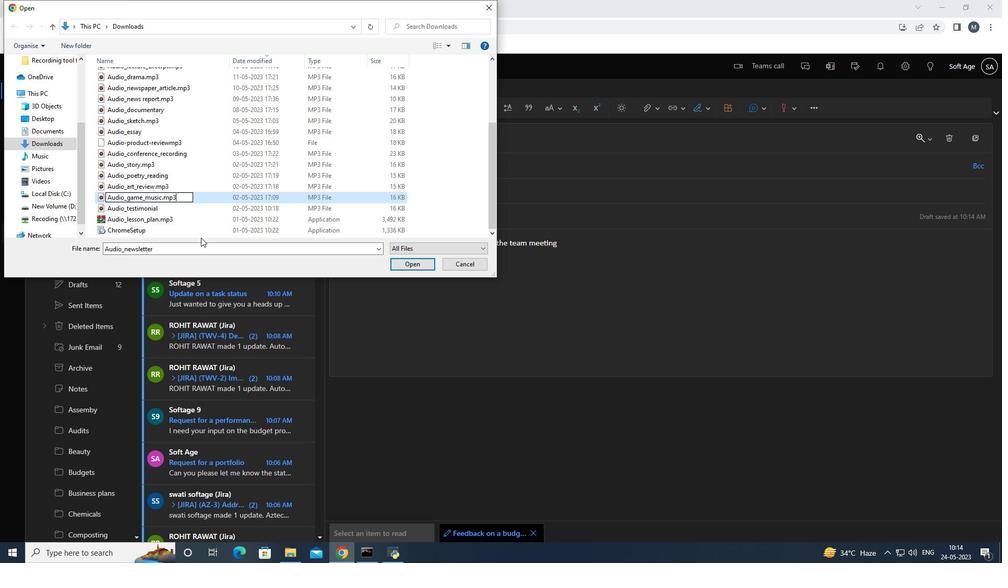 
Action: Mouse moved to (207, 199)
Screenshot: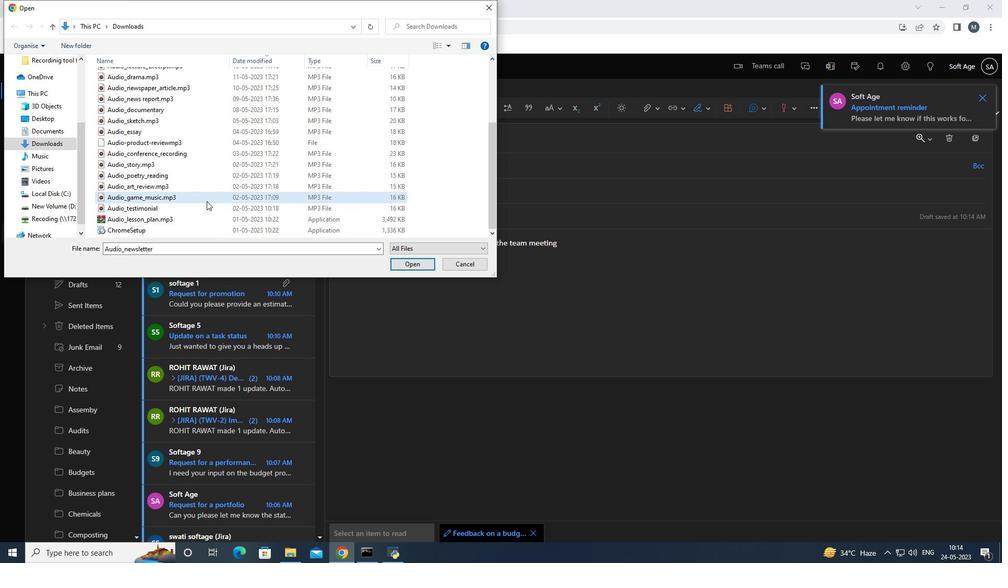 
Action: Mouse pressed left at (207, 199)
Screenshot: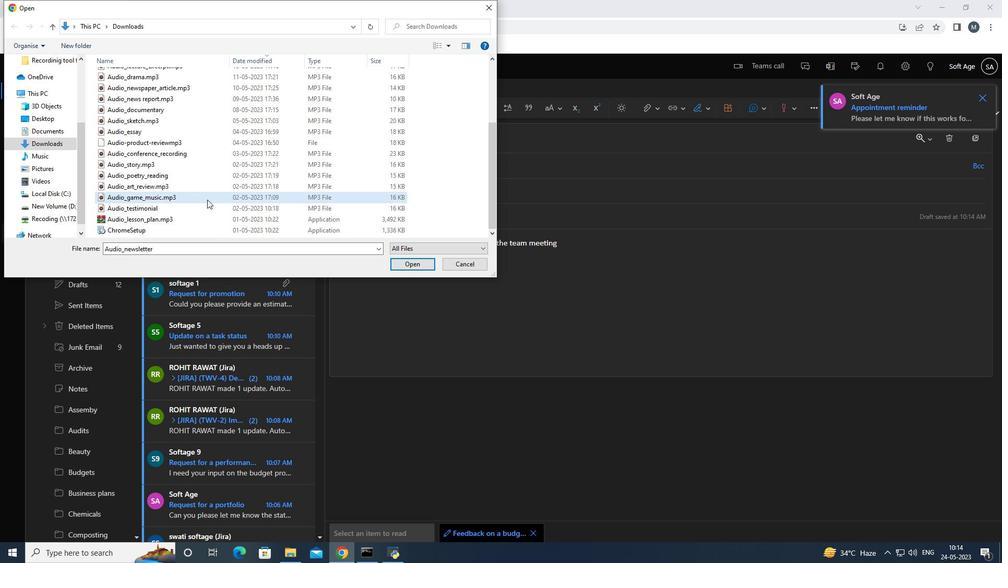 
Action: Mouse moved to (407, 262)
Screenshot: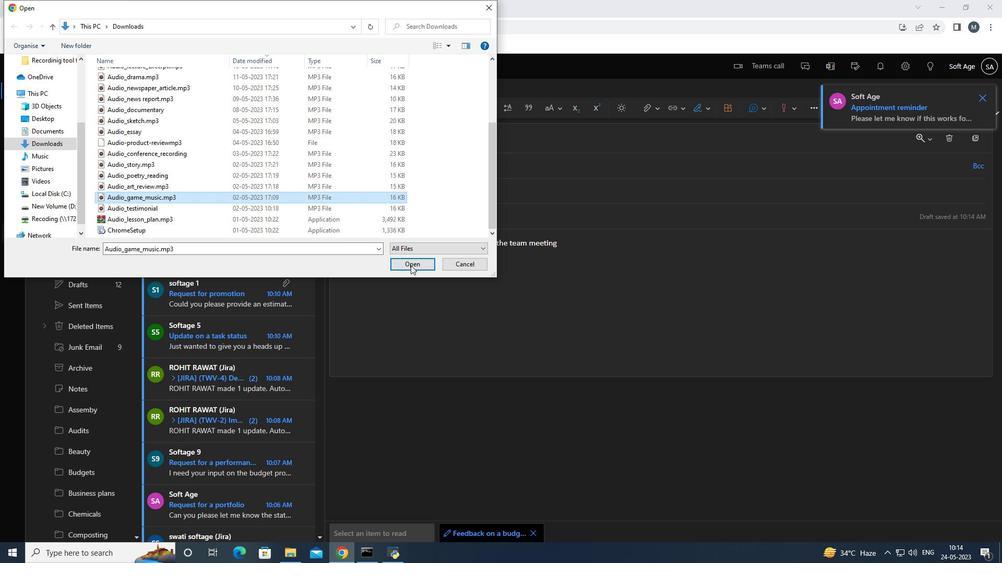 
Action: Mouse pressed left at (407, 262)
Screenshot: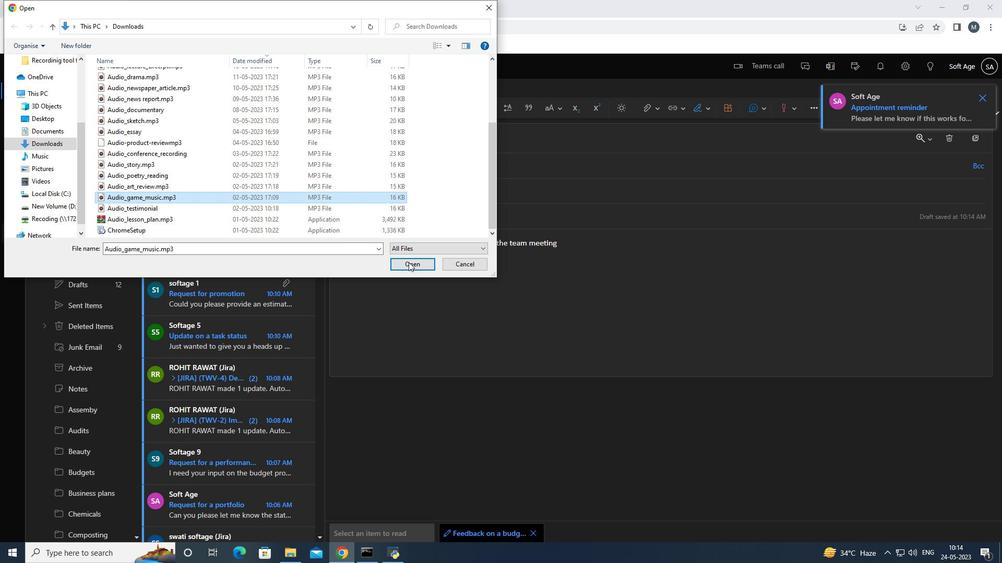 
Action: Mouse moved to (355, 138)
Screenshot: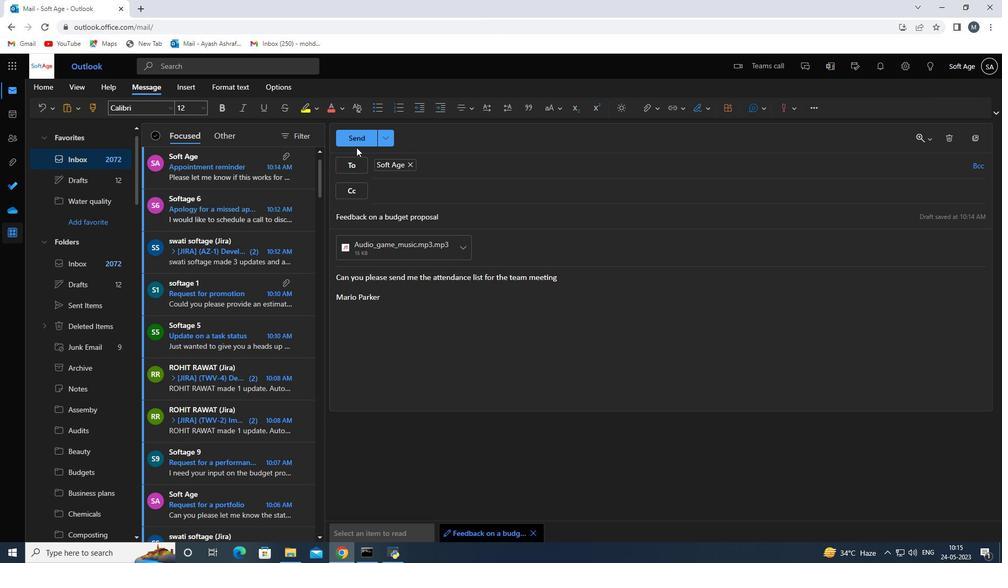 
Action: Mouse pressed left at (355, 138)
Screenshot: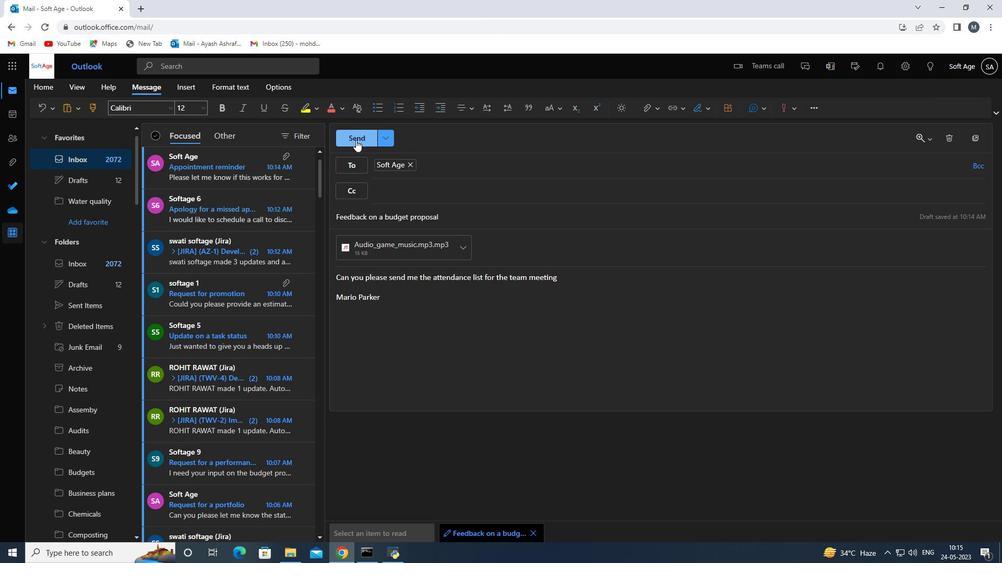 
Action: Mouse moved to (61, 308)
Screenshot: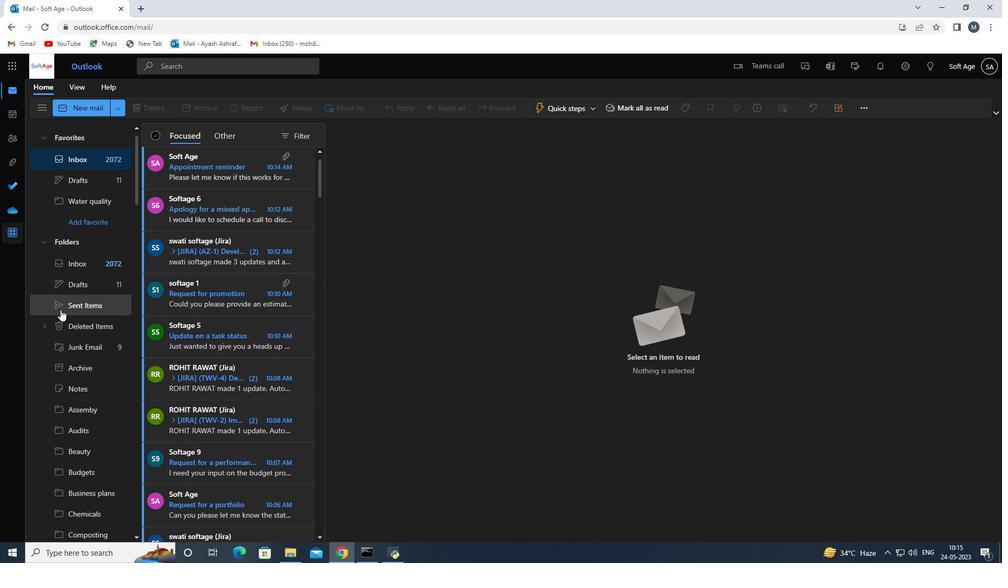 
Action: Mouse pressed left at (61, 308)
Screenshot: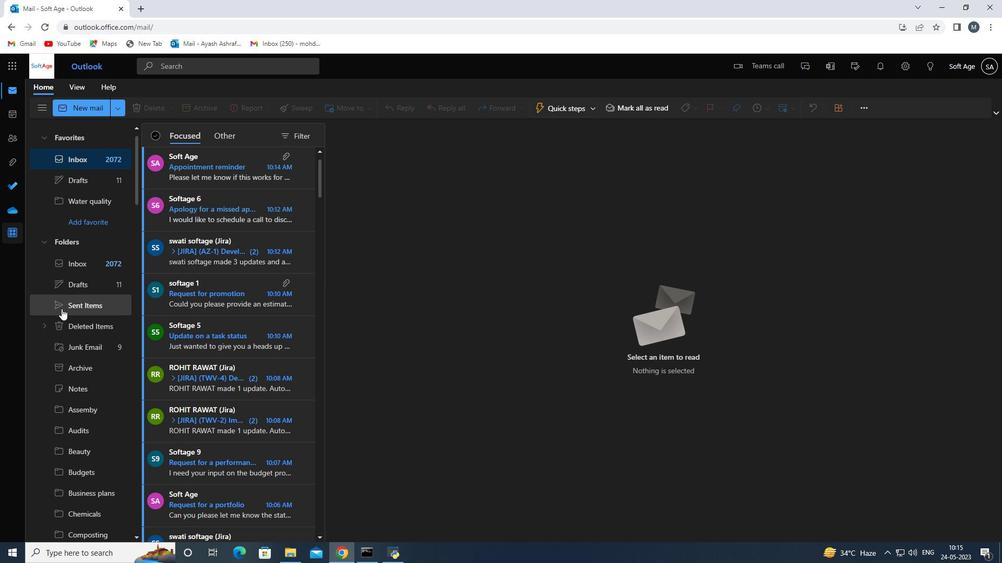 
Action: Mouse moved to (227, 188)
Screenshot: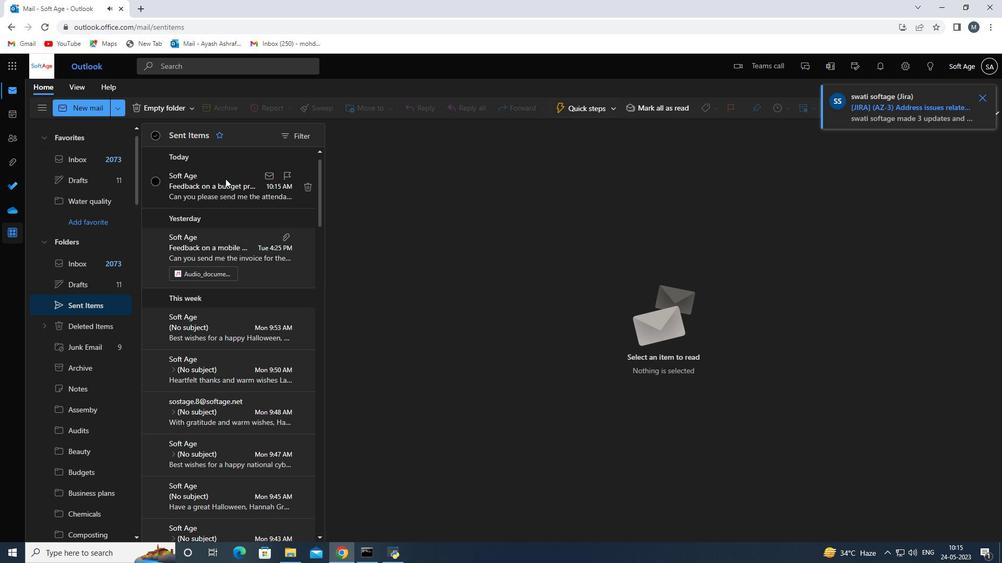 
Action: Mouse pressed left at (227, 188)
Screenshot: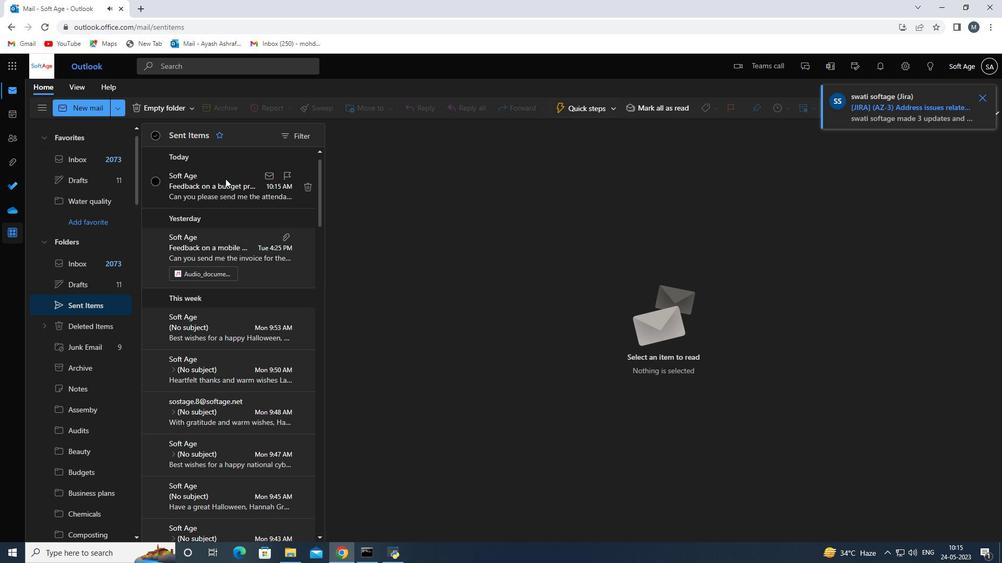 
Action: Mouse moved to (353, 109)
Screenshot: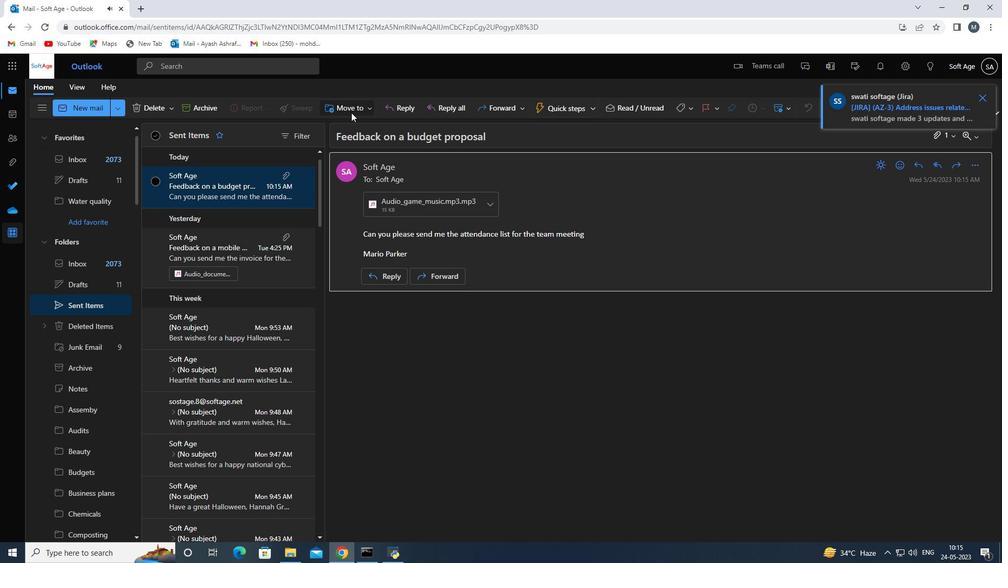 
Action: Mouse pressed left at (353, 109)
Screenshot: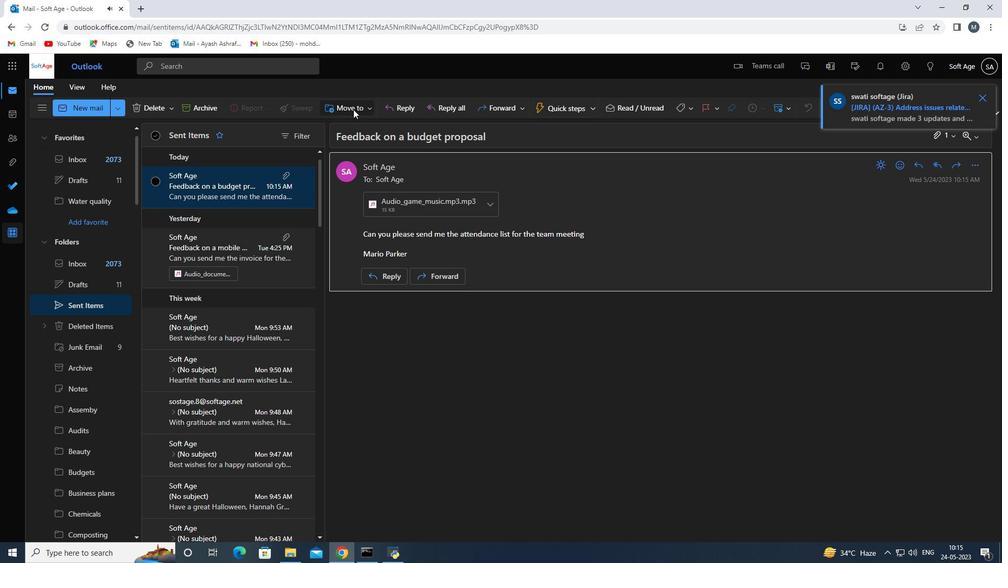 
Action: Mouse moved to (351, 126)
Screenshot: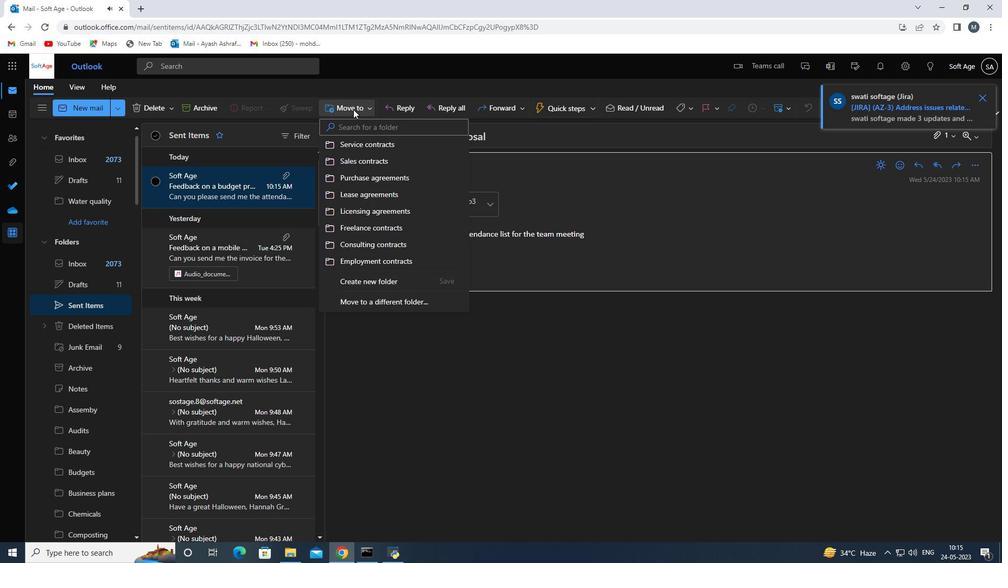 
Action: Mouse pressed left at (351, 126)
Screenshot: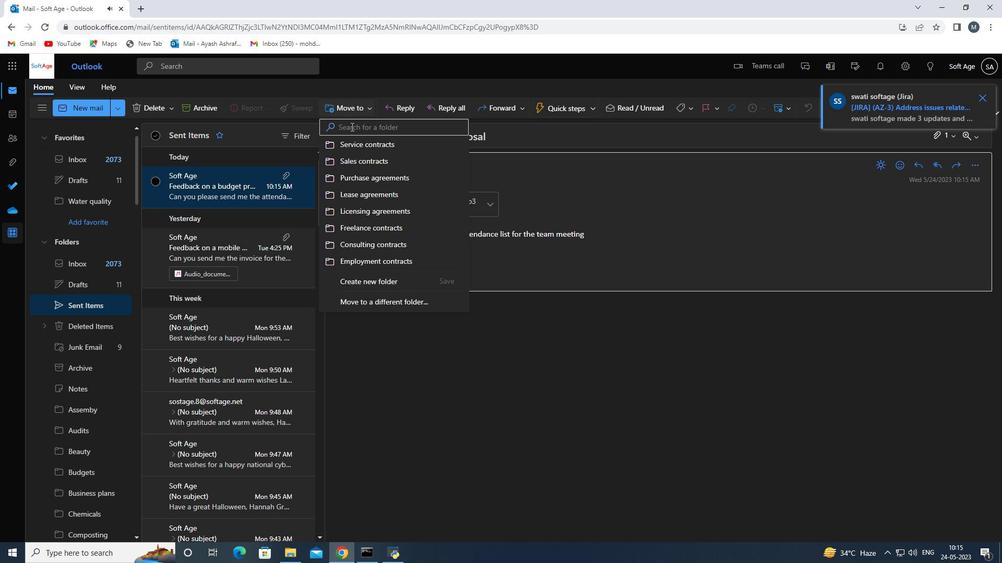 
Action: Key pressed <Key.shift>Vendor<Key.space>contracts<Key.space>
Screenshot: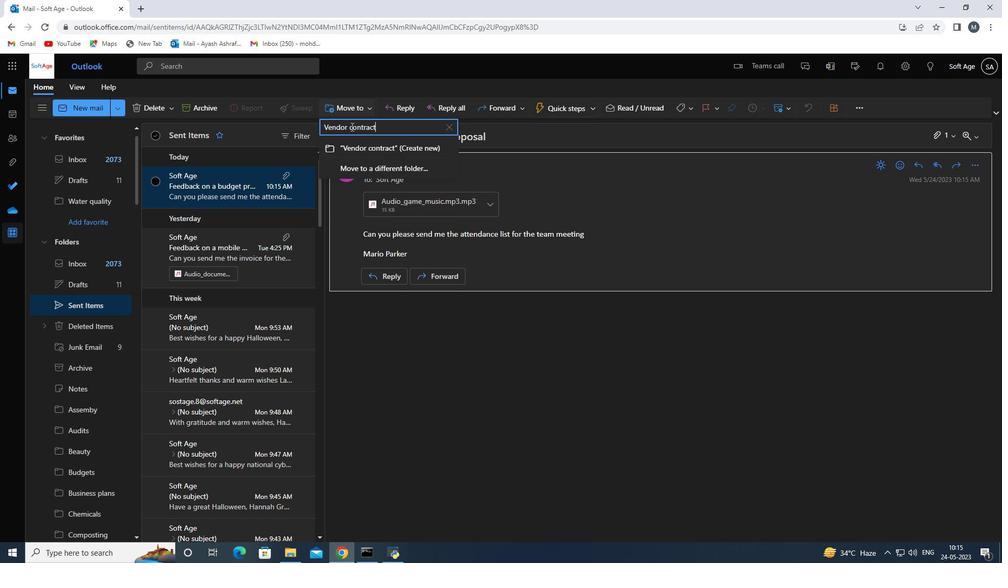 
Action: Mouse moved to (382, 152)
Screenshot: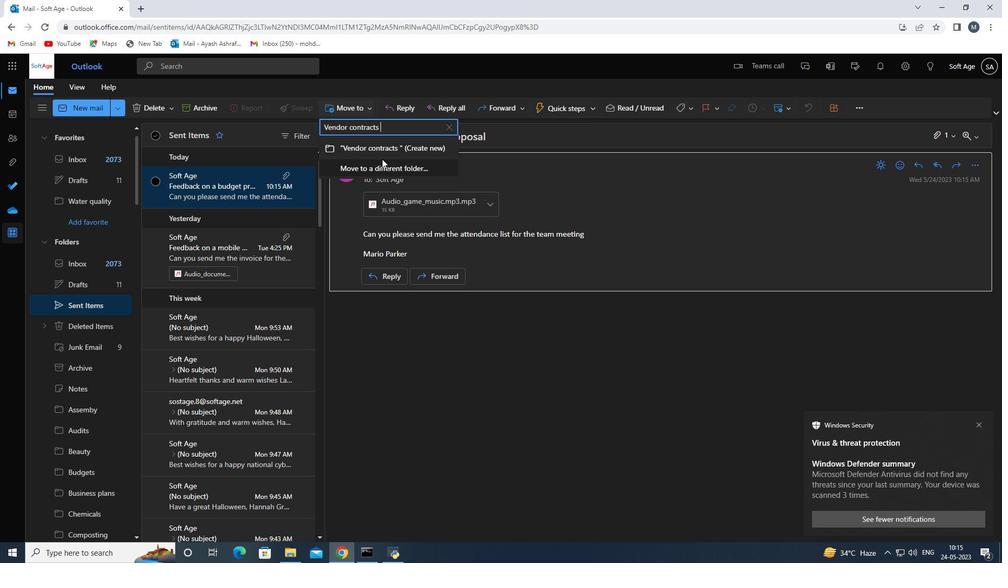 
Action: Mouse pressed left at (382, 152)
Screenshot: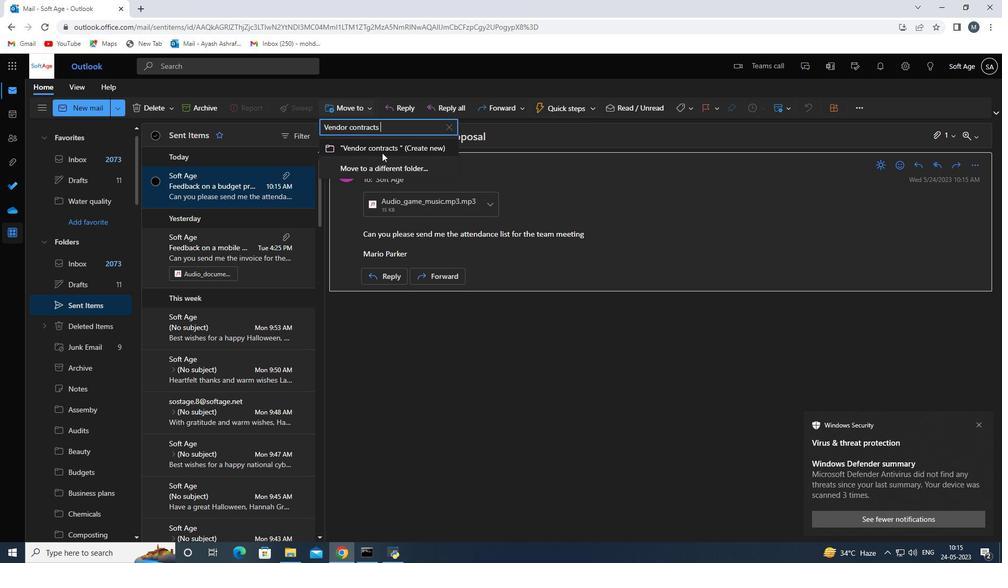 
Action: Mouse moved to (390, 298)
Screenshot: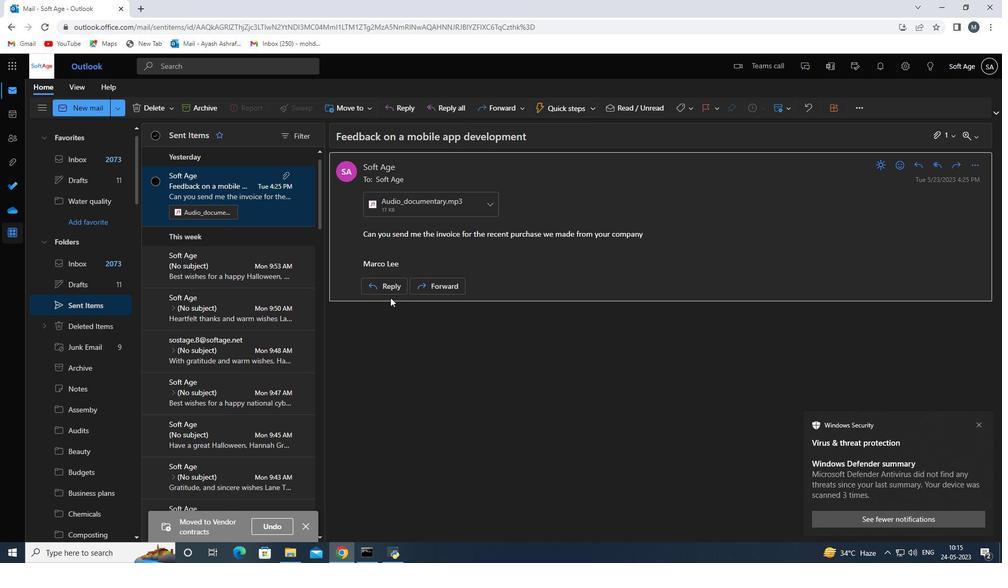 
Action: Mouse scrolled (390, 299) with delta (0, 0)
Screenshot: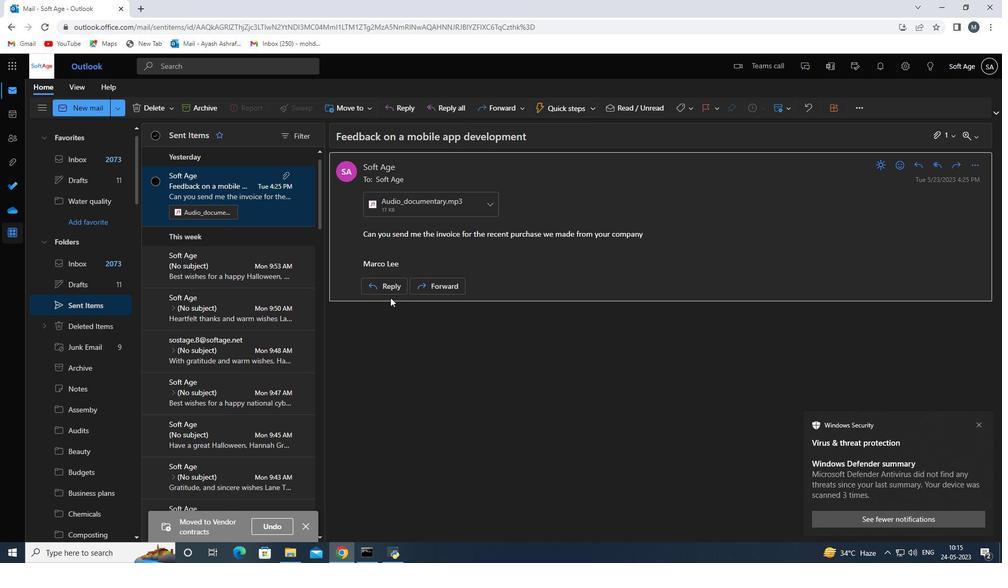 
Action: Mouse scrolled (390, 299) with delta (0, 0)
Screenshot: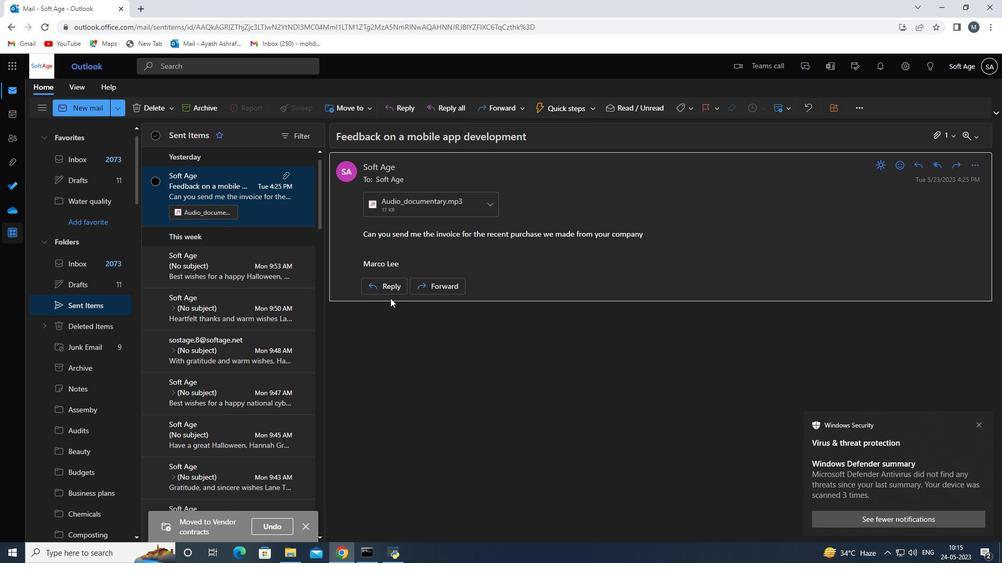 
Action: Mouse scrolled (390, 299) with delta (0, 0)
Screenshot: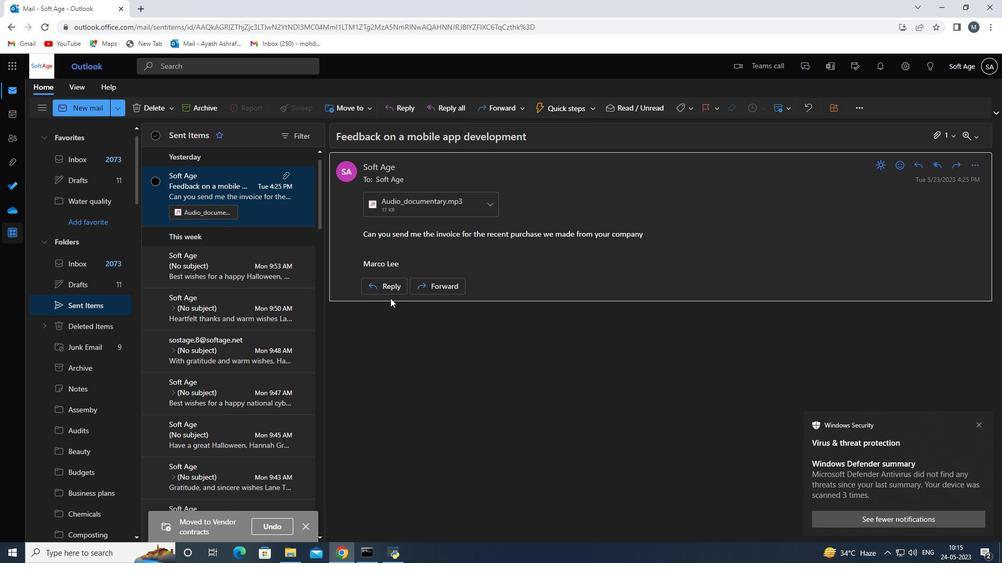 
Action: Mouse scrolled (390, 299) with delta (0, 0)
Screenshot: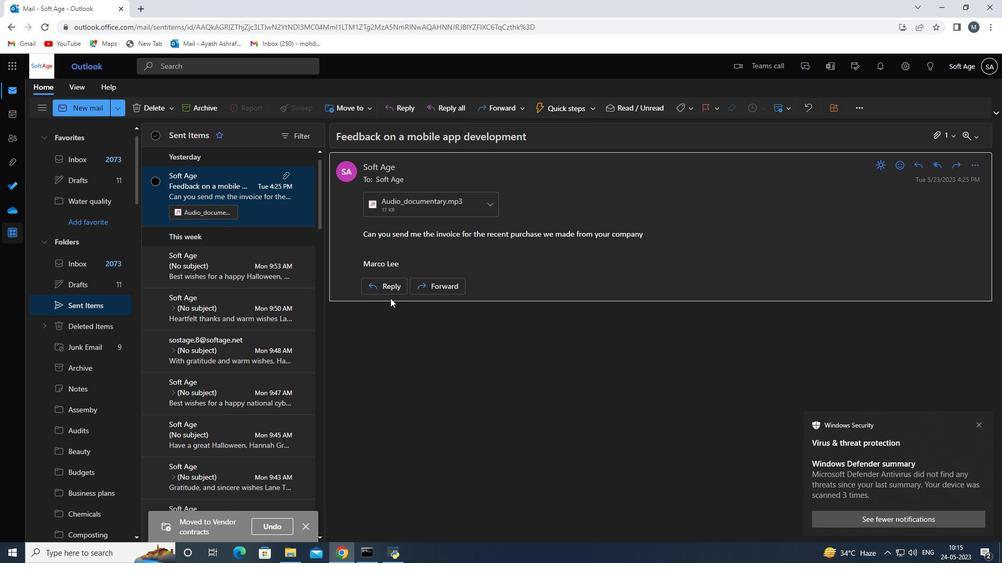 
Action: Mouse scrolled (390, 299) with delta (0, 0)
Screenshot: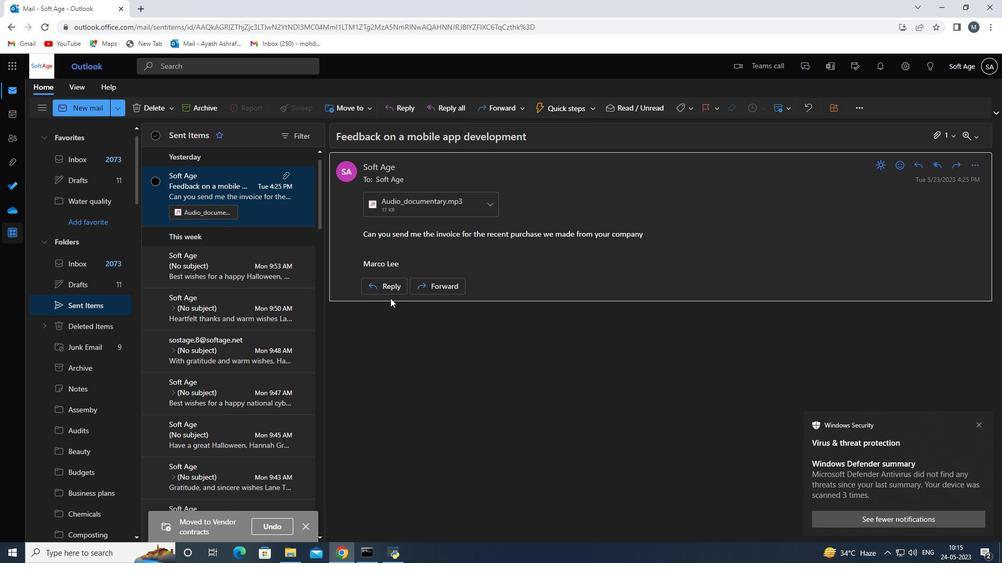 
